 Task: Open Card Furniture Review in Board Sales Performance Improvement to Workspace Human Resources Consulting and add a team member Softage.4@softage.net, a label Purple, a checklist Calligraphy, an attachment from your onedrive, a color Purple and finally, add a card description 'Plan and host company volunteer event' and a comment 'This task presents an opportunity to build strong relationships with our stakeholders and earn their trust.'. Add a start date 'Jan 08, 1900' with a due date 'Jan 15, 1900'
Action: Mouse moved to (906, 468)
Screenshot: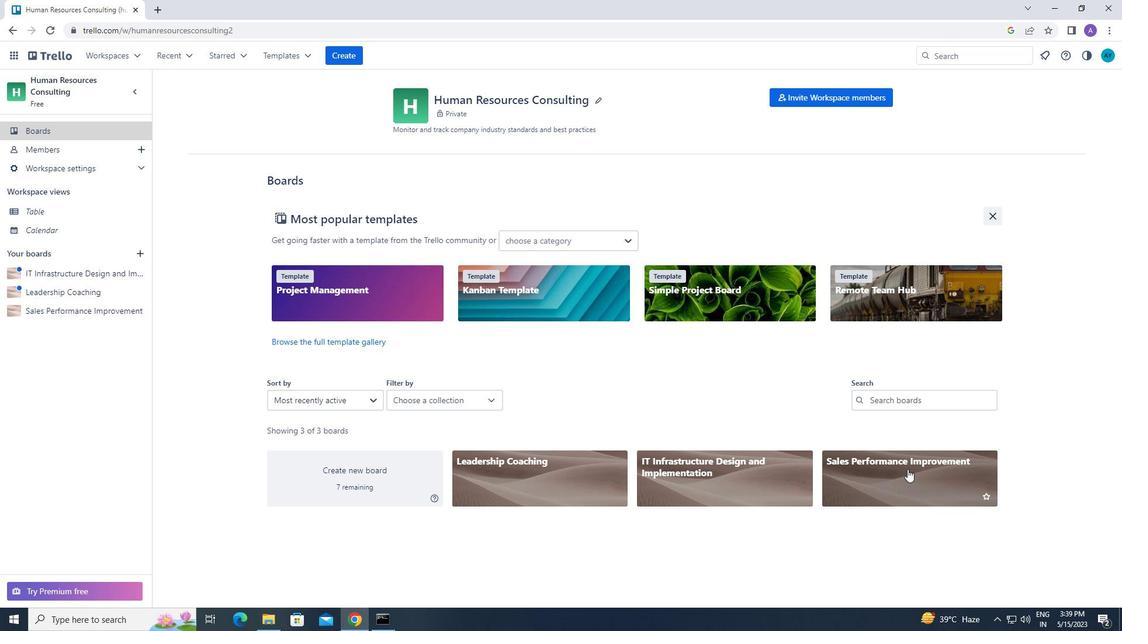 
Action: Mouse pressed left at (906, 468)
Screenshot: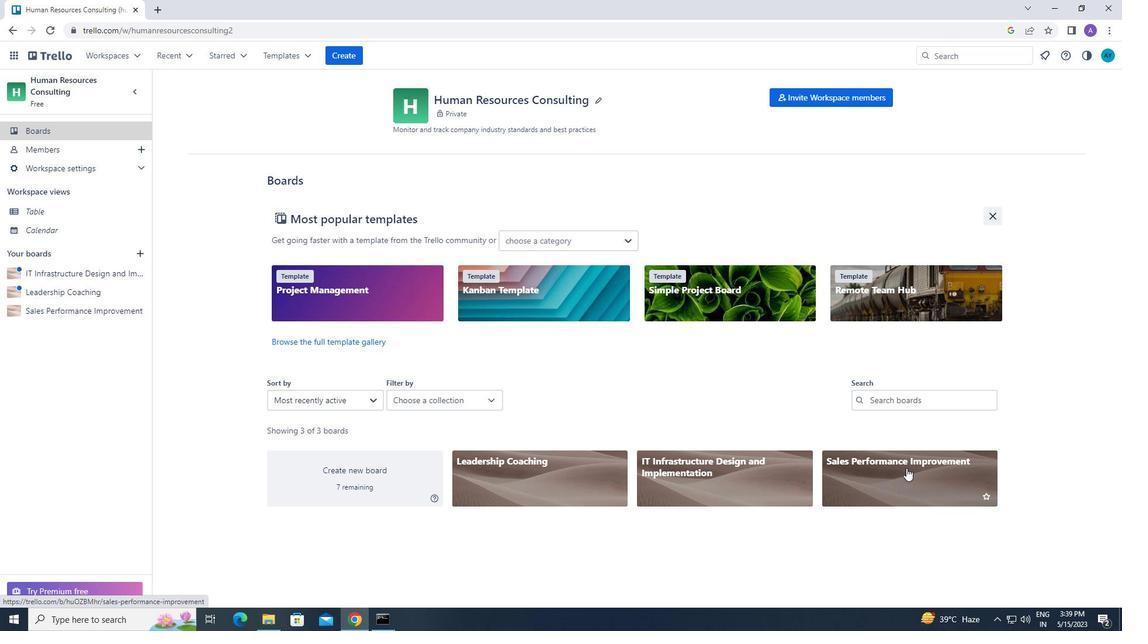 
Action: Mouse moved to (565, 145)
Screenshot: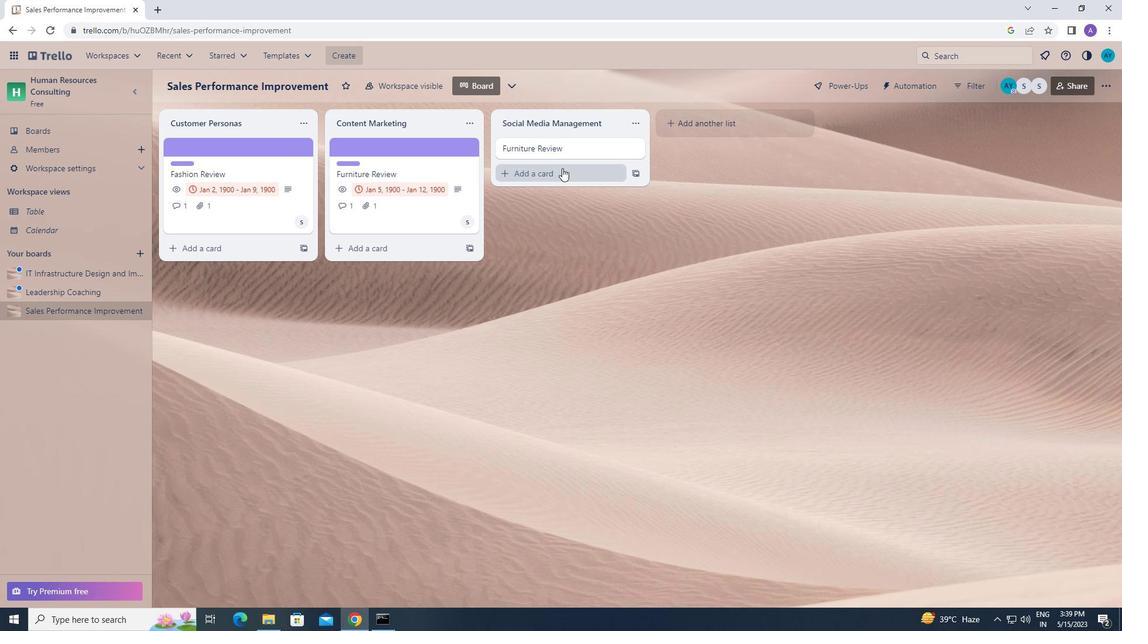 
Action: Mouse pressed left at (565, 145)
Screenshot: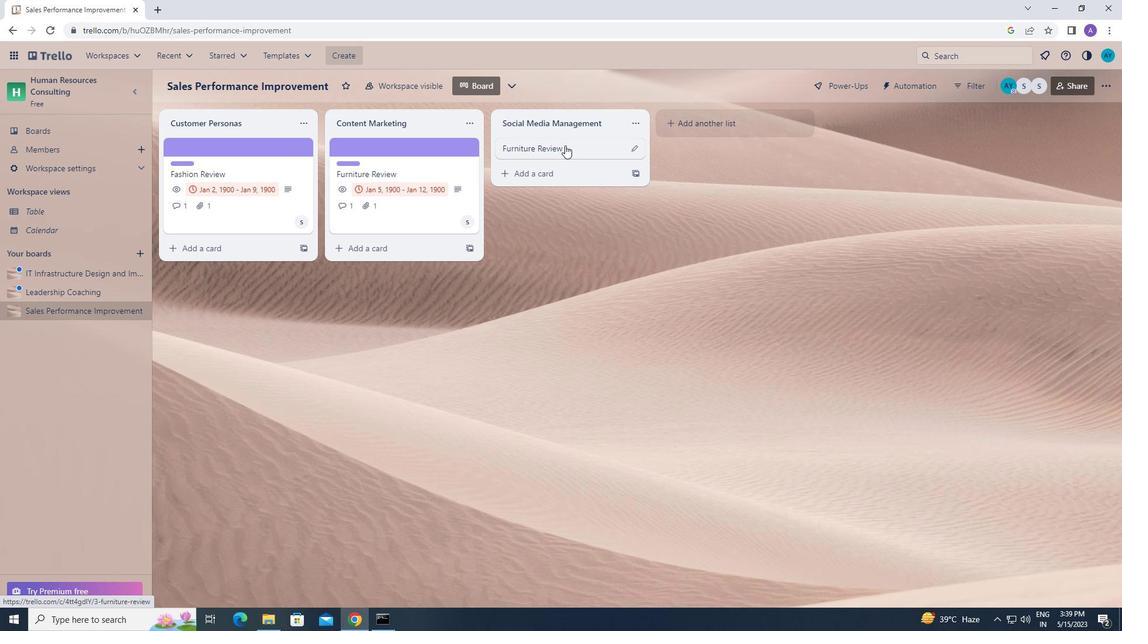 
Action: Mouse moved to (728, 185)
Screenshot: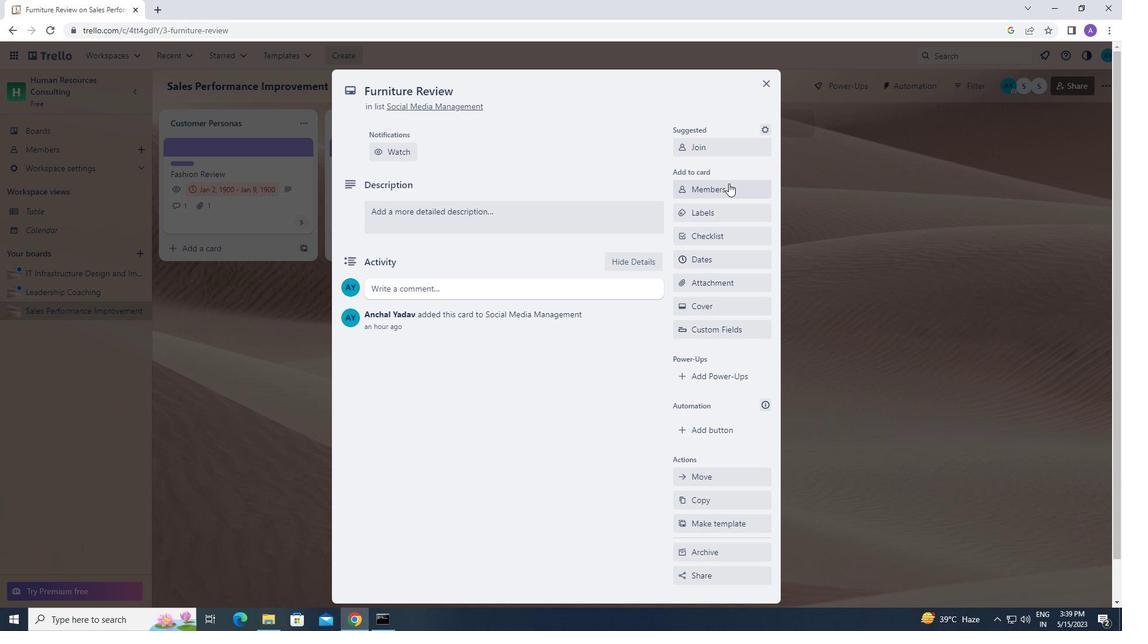 
Action: Mouse pressed left at (728, 185)
Screenshot: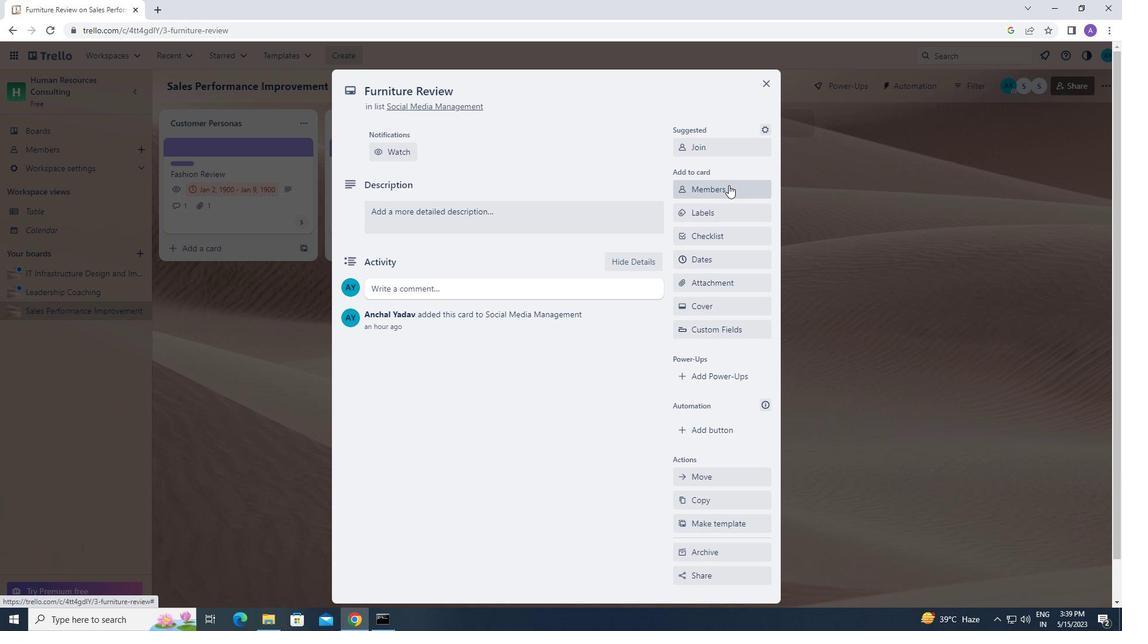 
Action: Mouse moved to (719, 241)
Screenshot: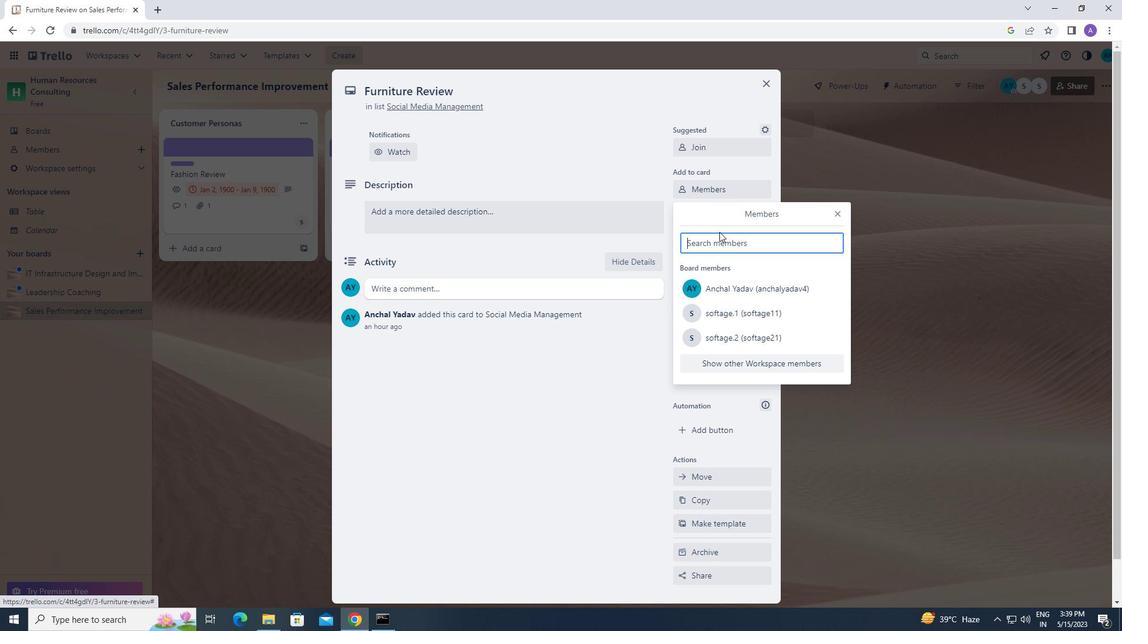 
Action: Mouse pressed left at (719, 241)
Screenshot: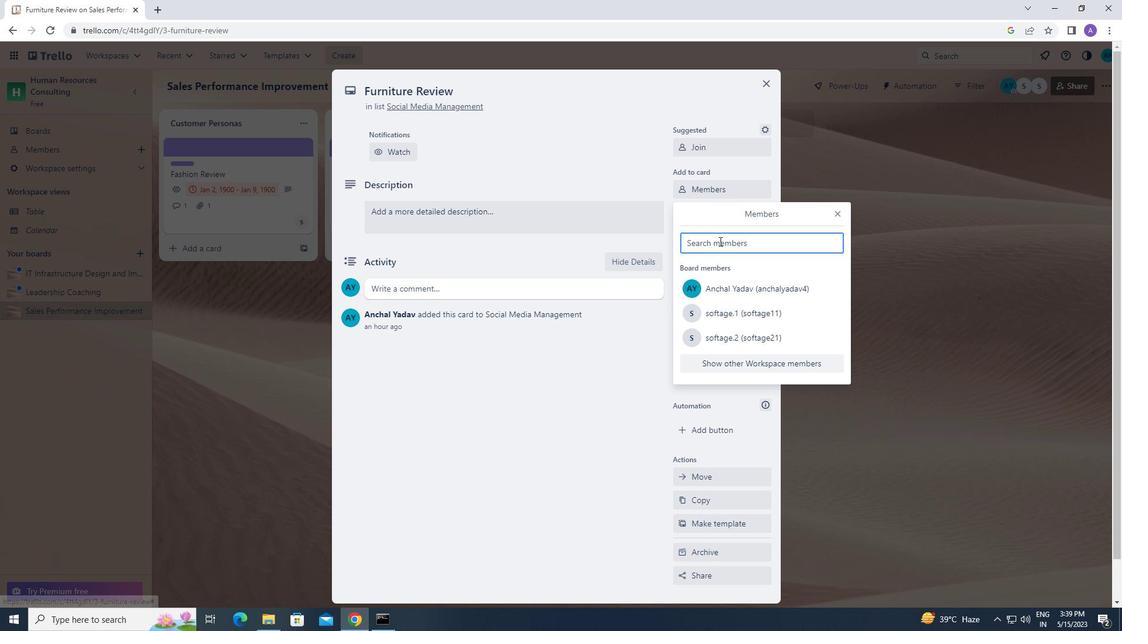 
Action: Key pressed <Key.caps_lock><Key.caps_lock>s<Key.caps_lock>oftage.4<Key.shift_r>@
Screenshot: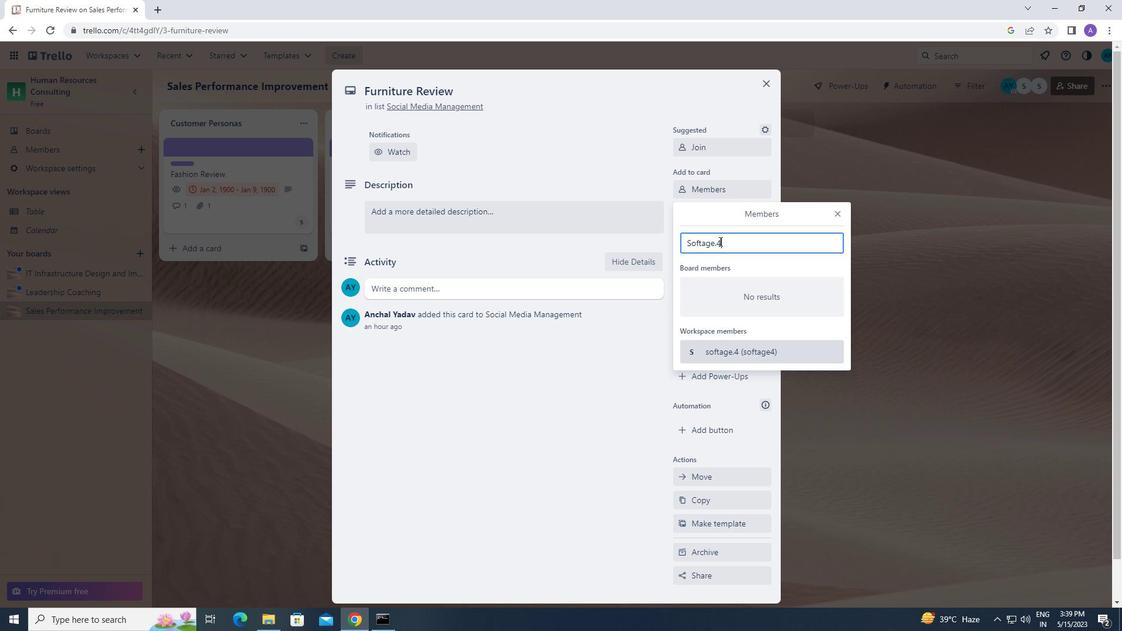 
Action: Mouse moved to (690, 303)
Screenshot: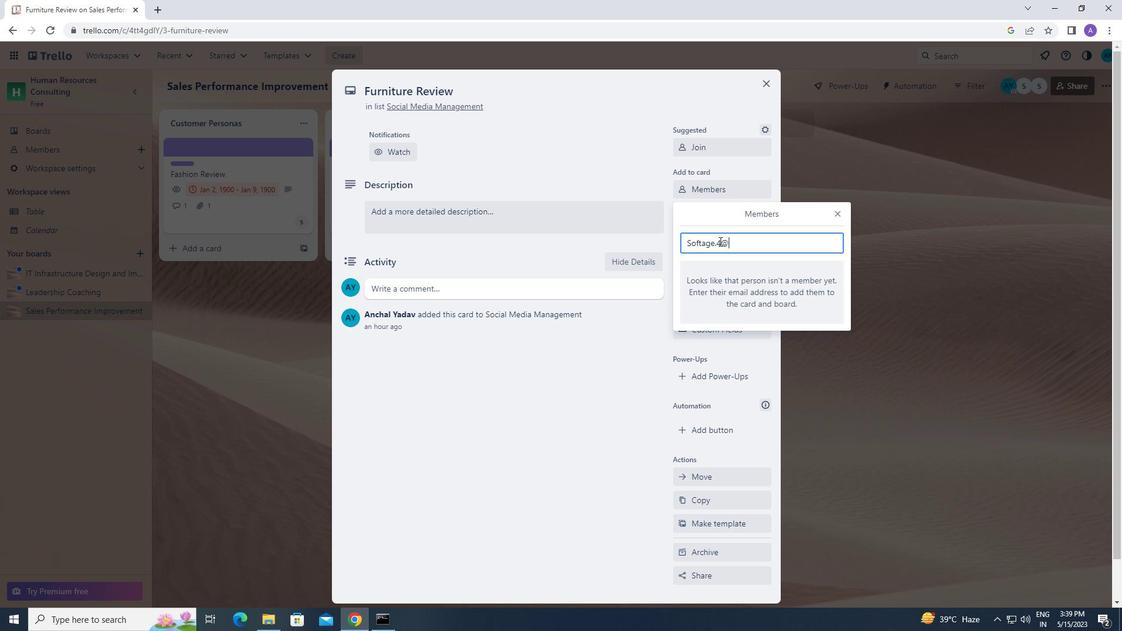 
Action: Key pressed s
Screenshot: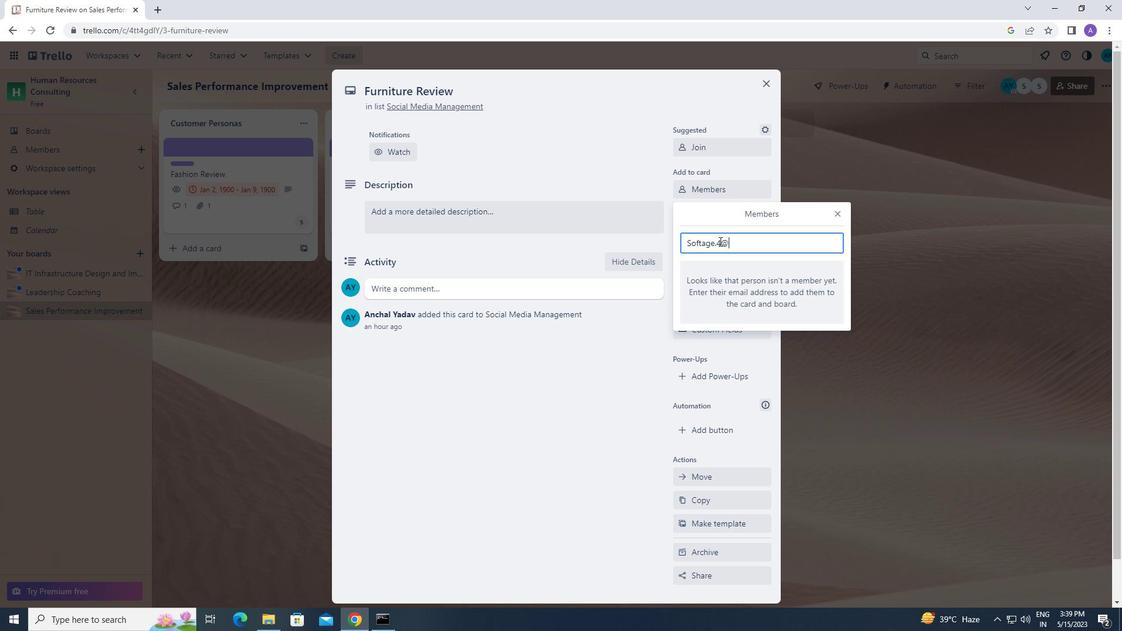 
Action: Mouse moved to (511, 462)
Screenshot: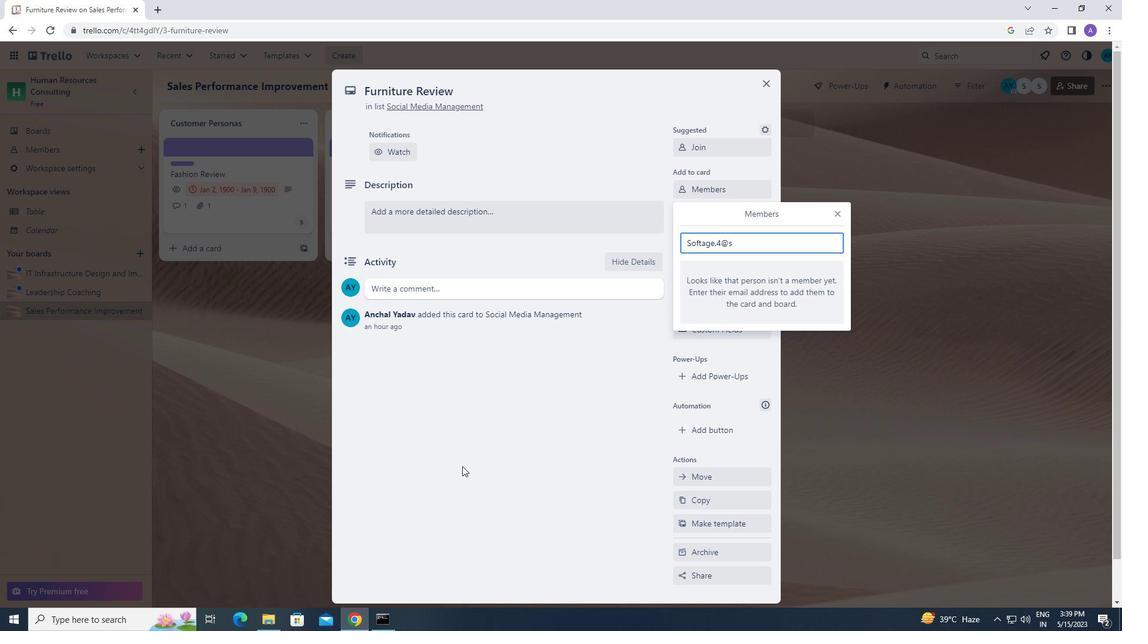 
Action: Key pressed oftage.net
Screenshot: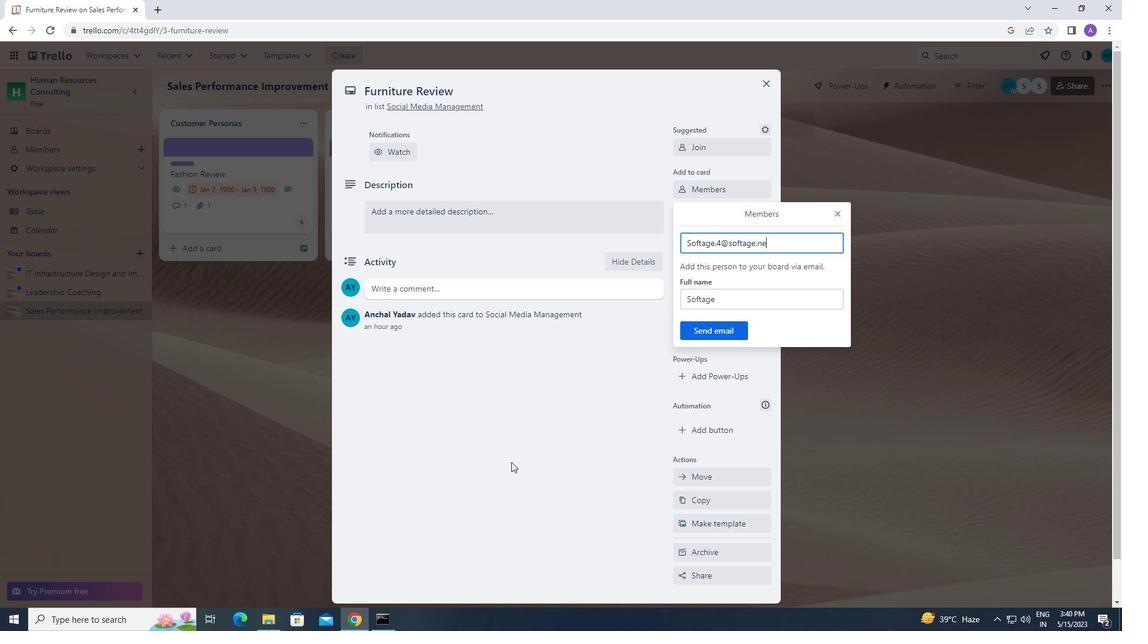 
Action: Mouse moved to (729, 333)
Screenshot: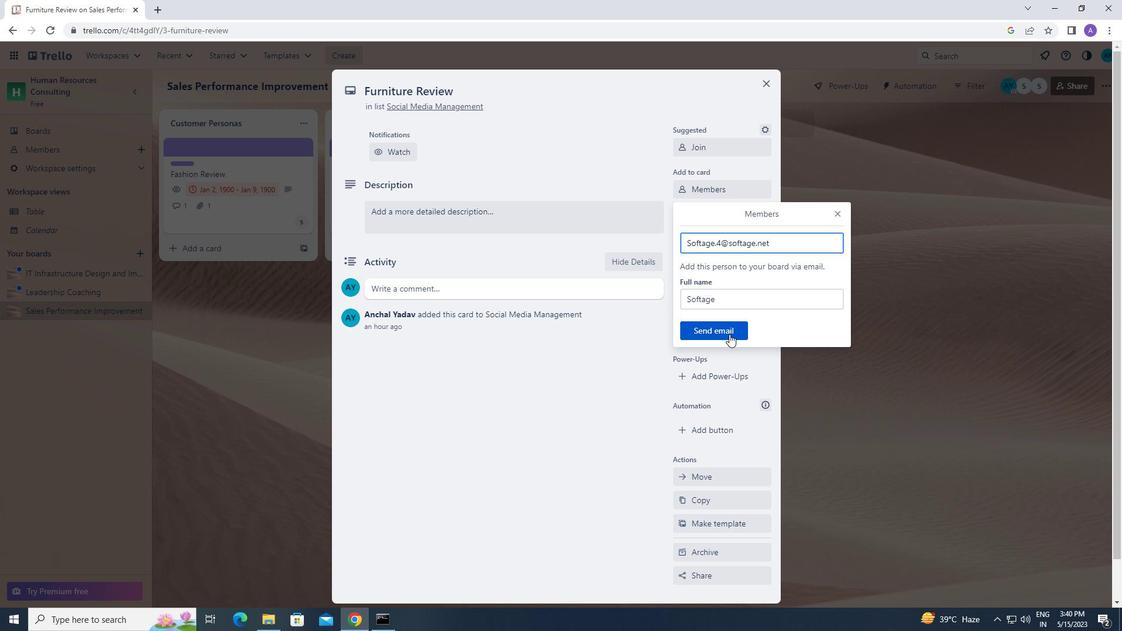 
Action: Mouse pressed left at (729, 333)
Screenshot: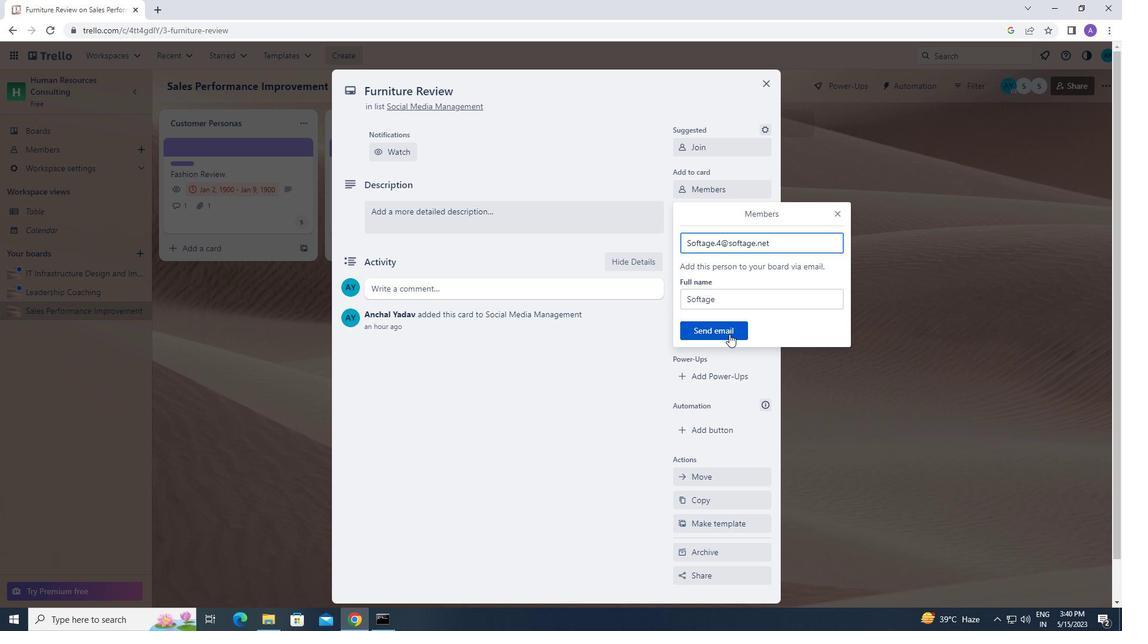 
Action: Mouse moved to (734, 213)
Screenshot: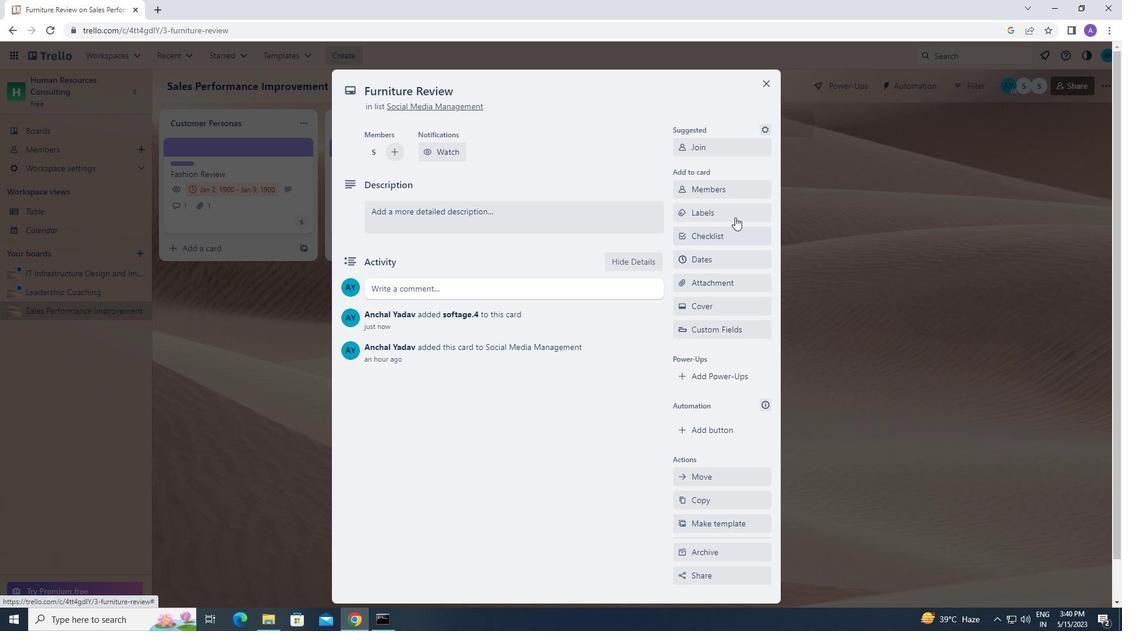 
Action: Mouse pressed left at (734, 213)
Screenshot: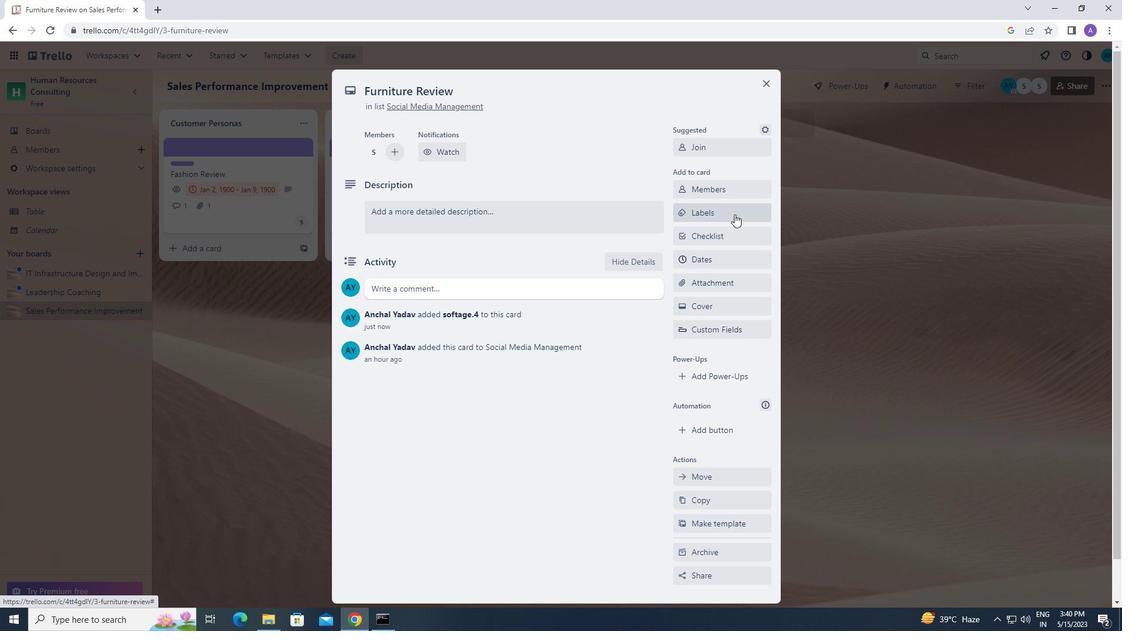 
Action: Mouse moved to (768, 444)
Screenshot: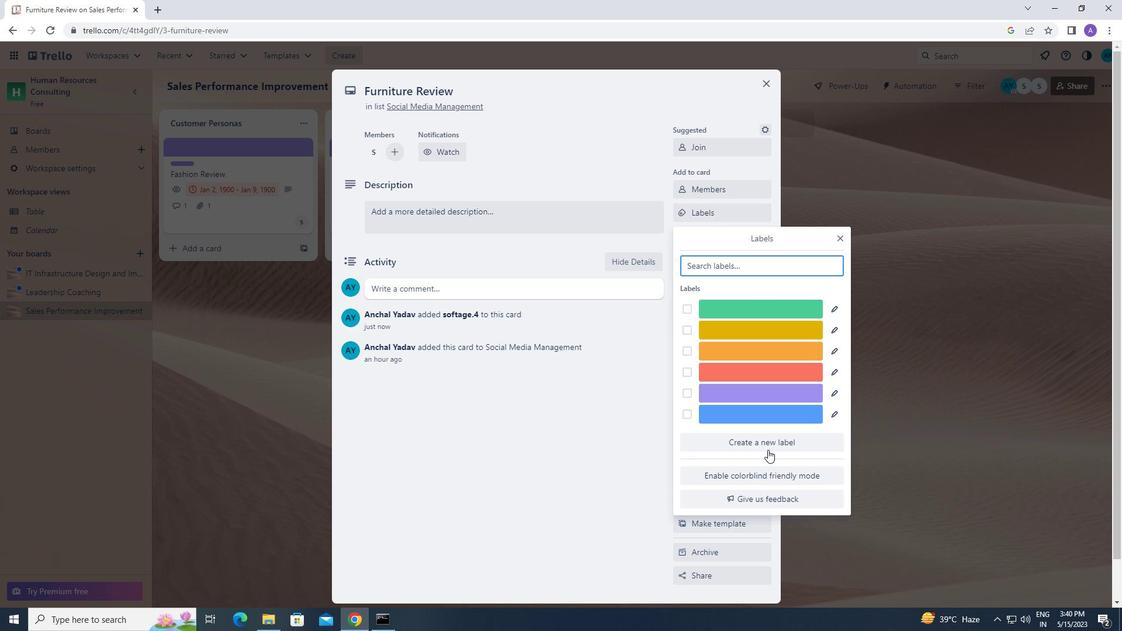 
Action: Mouse pressed left at (768, 444)
Screenshot: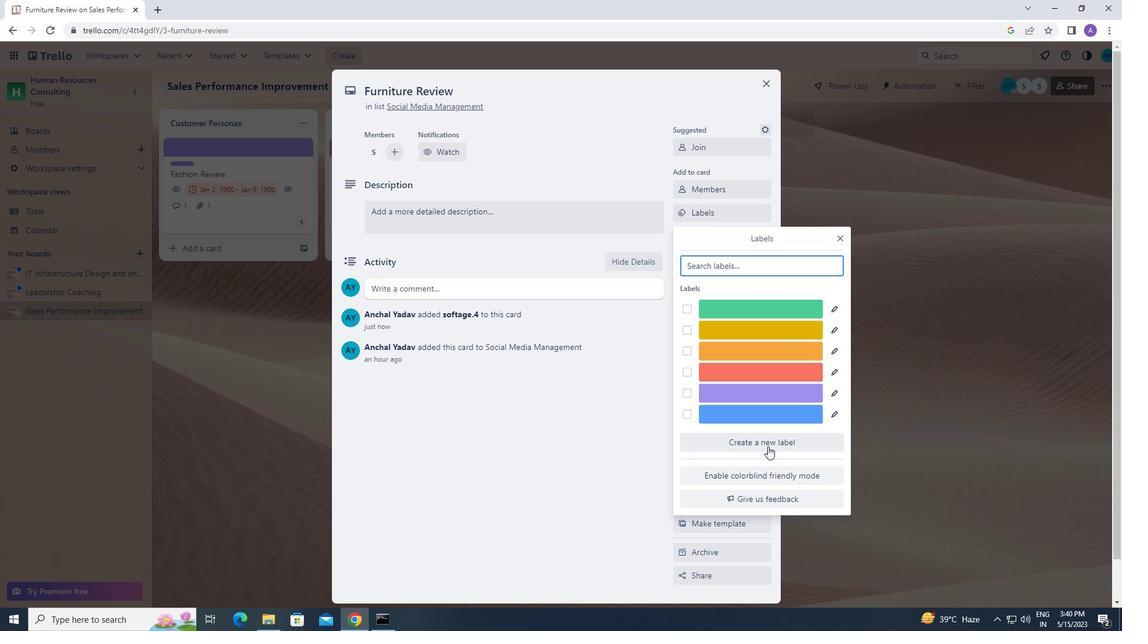 
Action: Mouse moved to (828, 405)
Screenshot: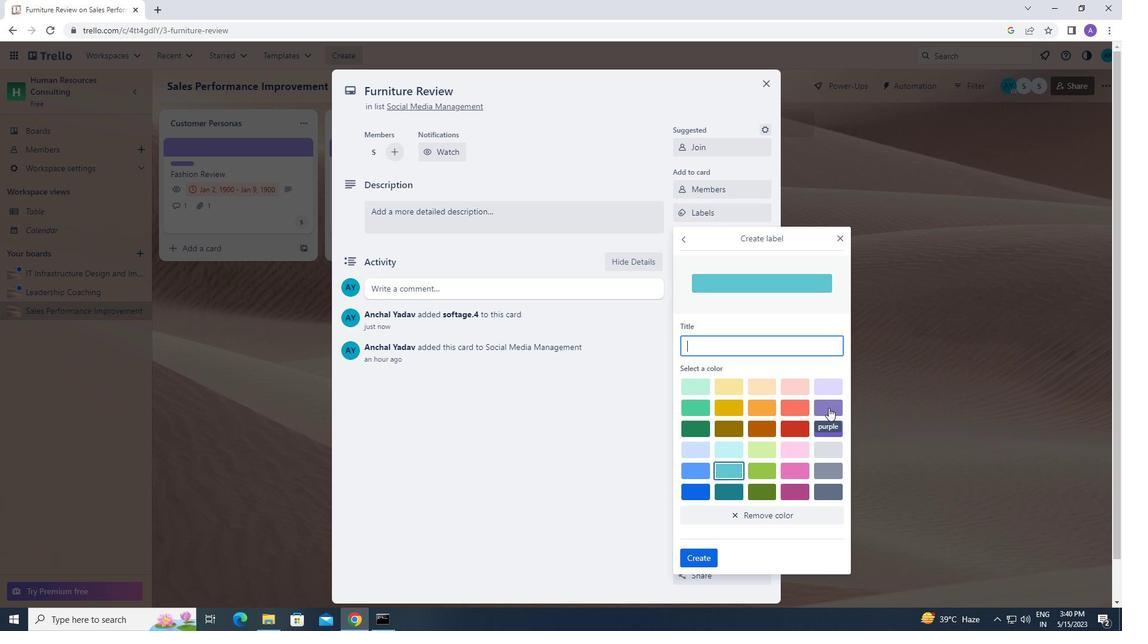 
Action: Mouse pressed left at (828, 405)
Screenshot: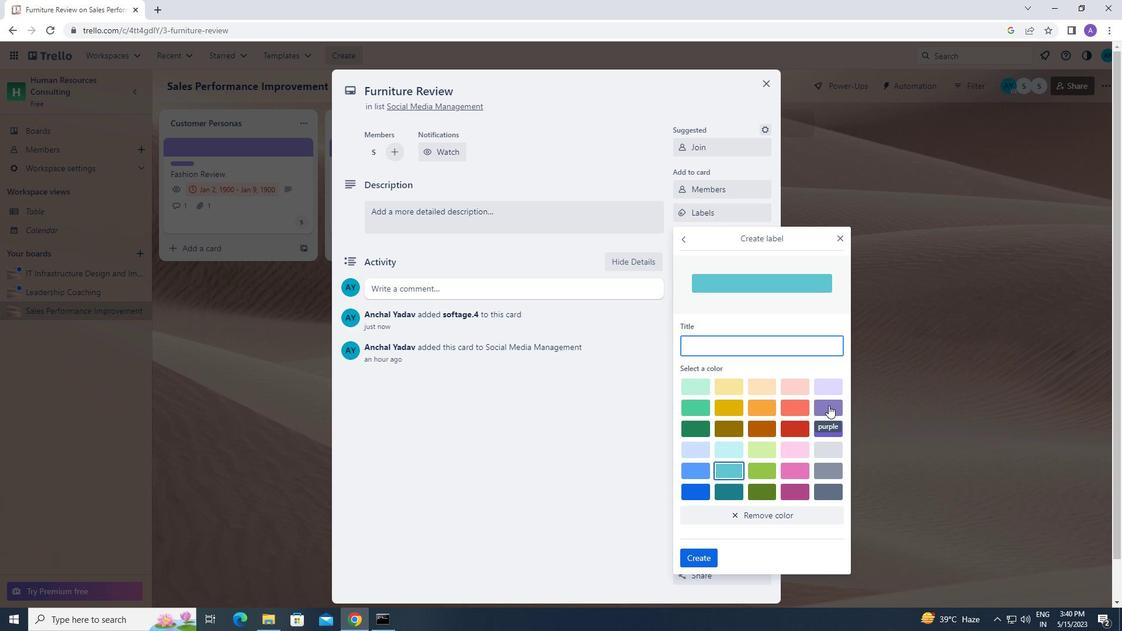 
Action: Mouse moved to (694, 558)
Screenshot: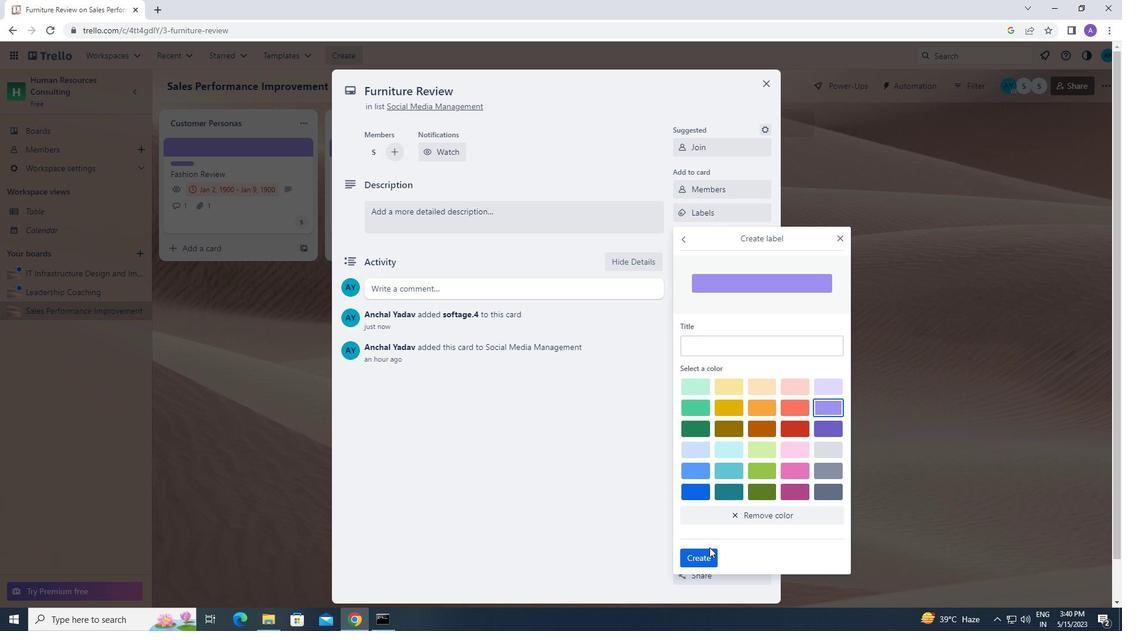 
Action: Mouse pressed left at (694, 558)
Screenshot: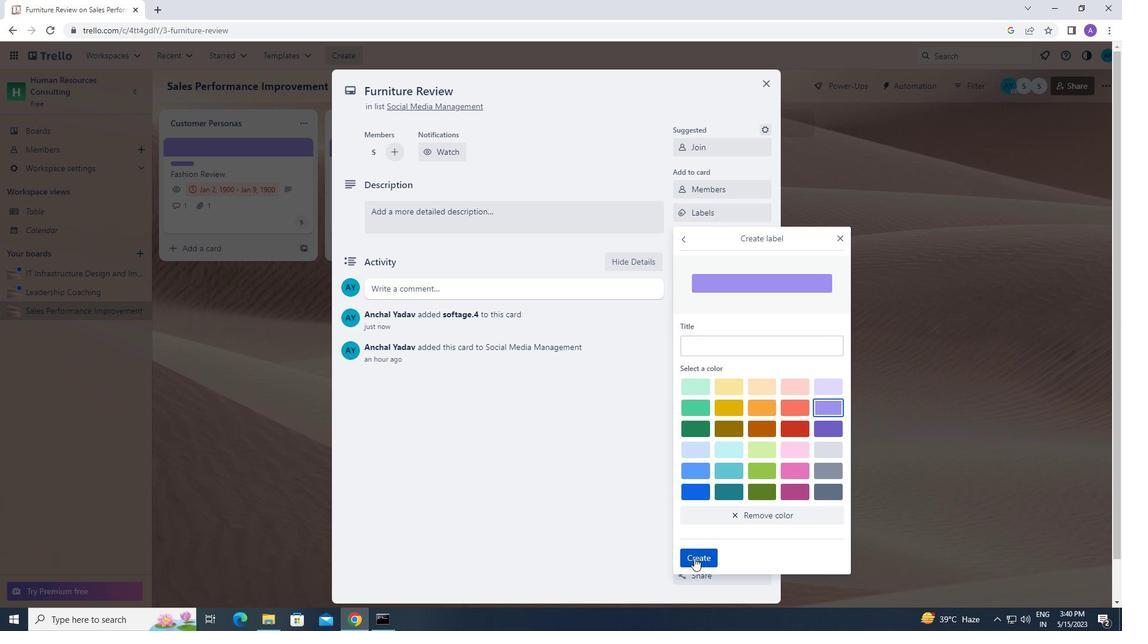 
Action: Mouse moved to (839, 235)
Screenshot: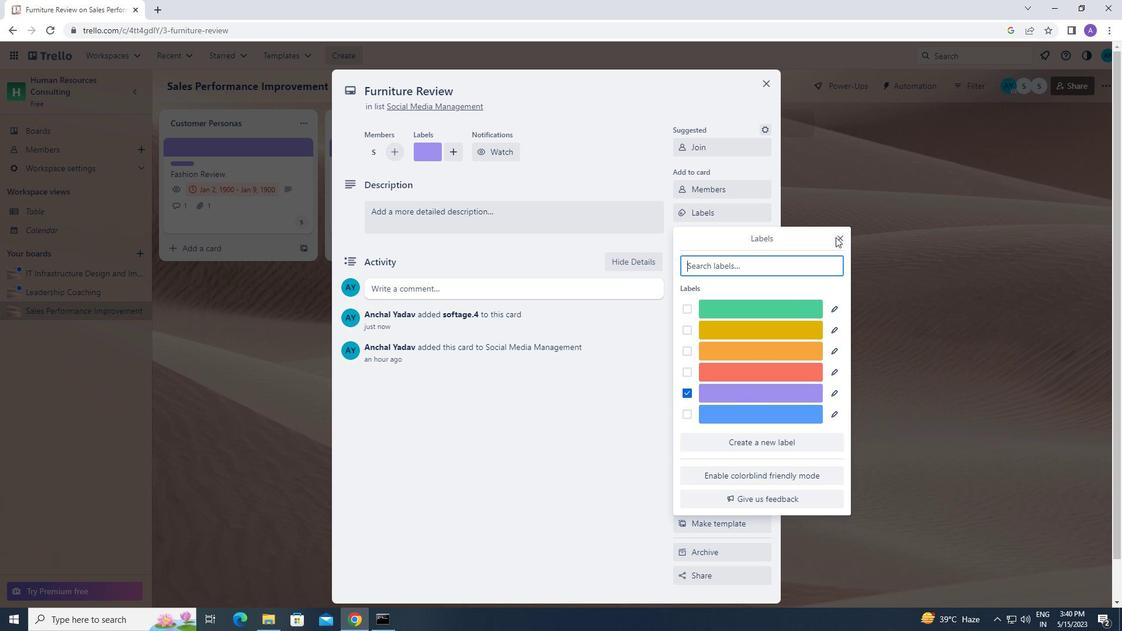 
Action: Mouse pressed left at (839, 235)
Screenshot: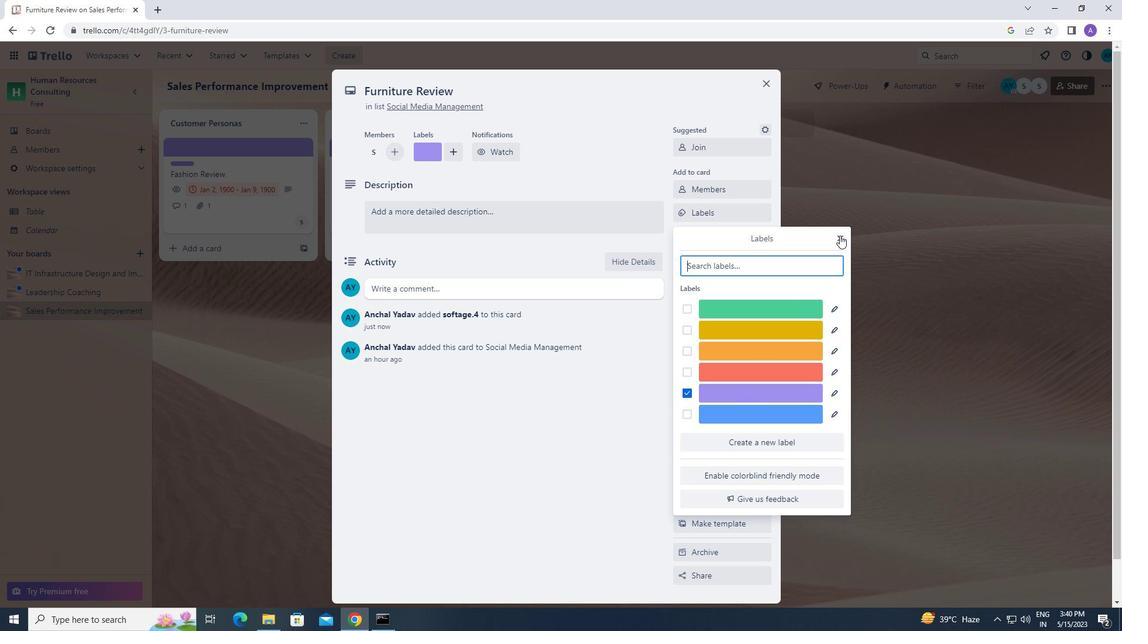 
Action: Mouse moved to (711, 236)
Screenshot: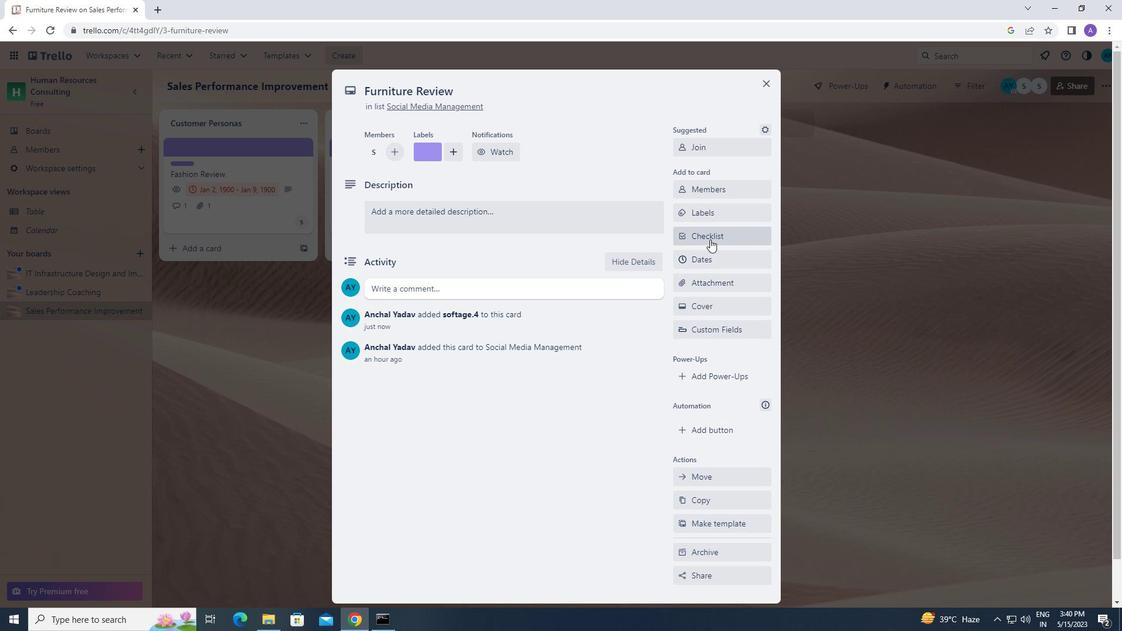 
Action: Mouse pressed left at (711, 236)
Screenshot: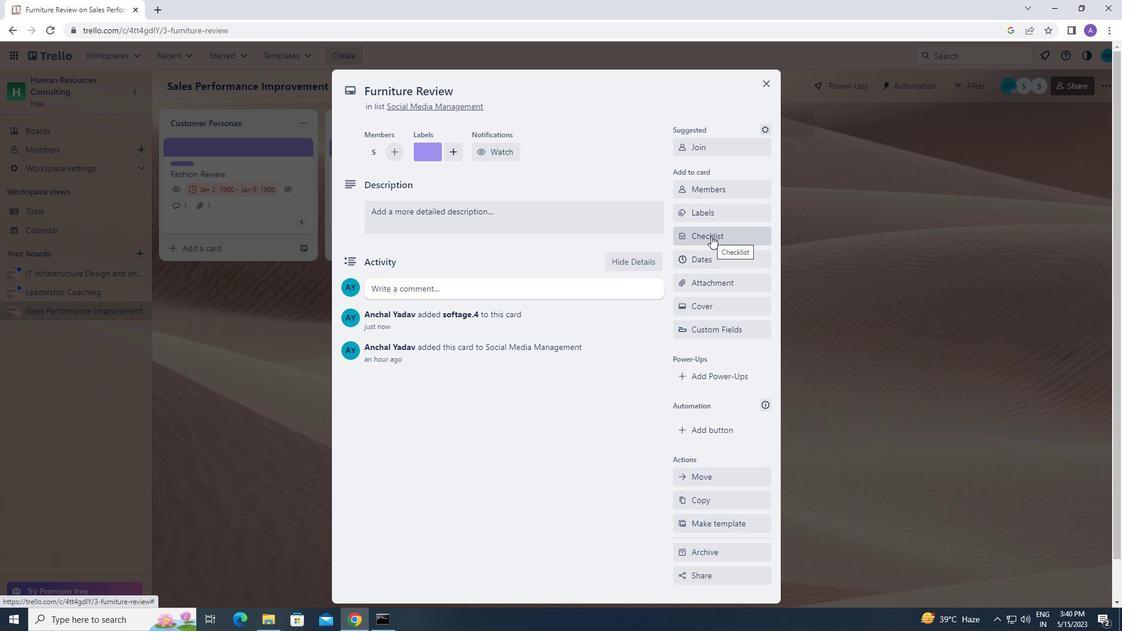 
Action: Mouse moved to (700, 275)
Screenshot: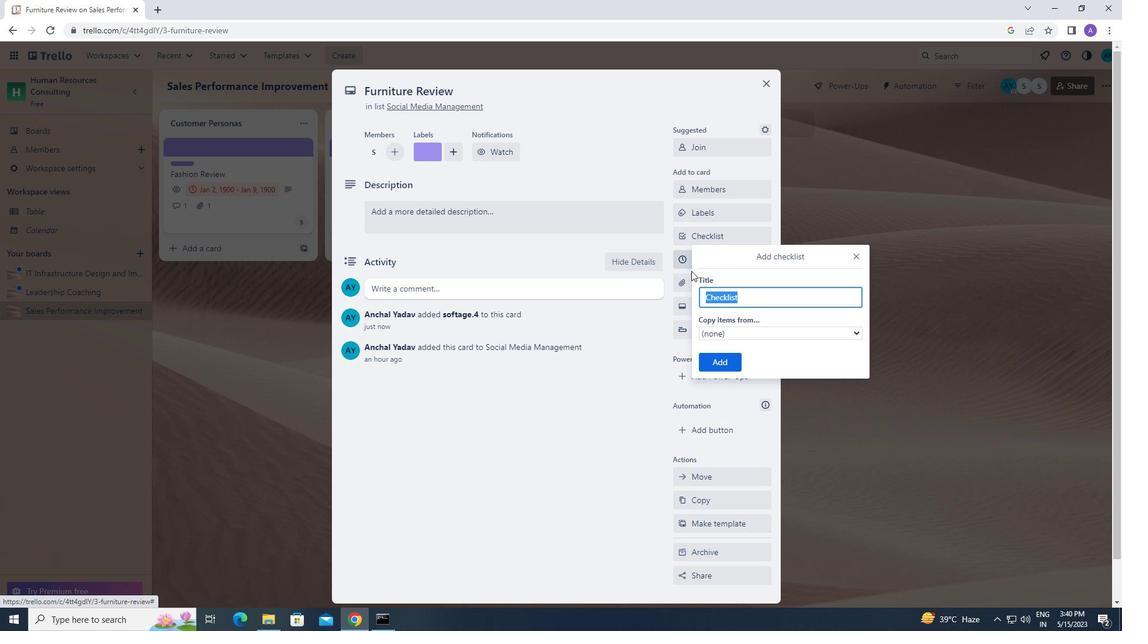 
Action: Key pressed <Key.caps_lock>c<Key.caps_lock>alligraphy
Screenshot: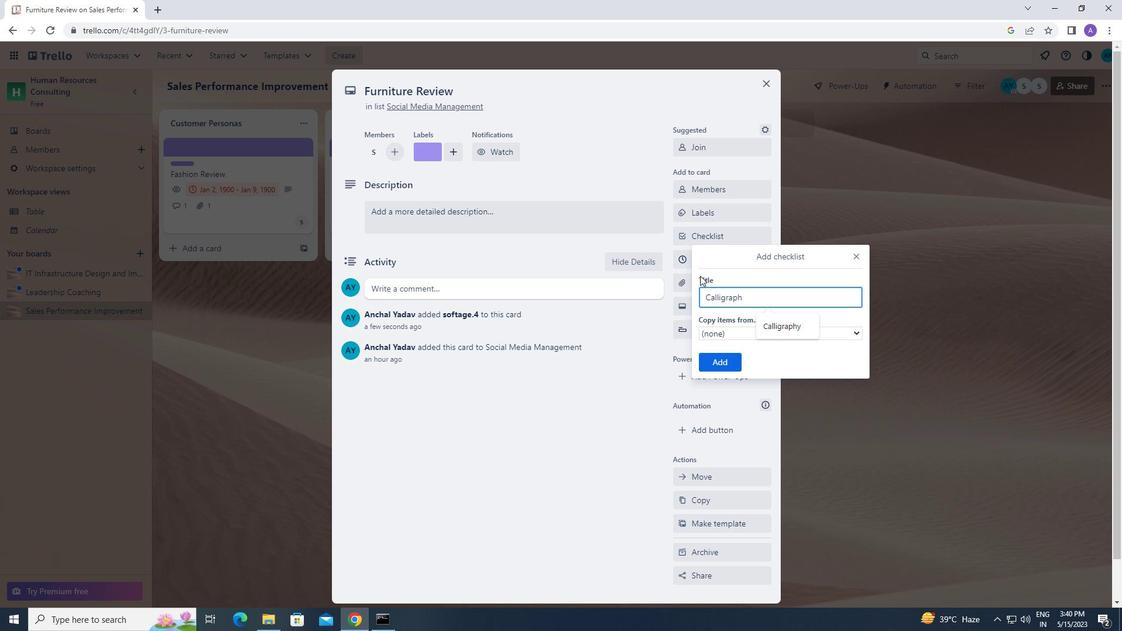 
Action: Mouse moved to (720, 361)
Screenshot: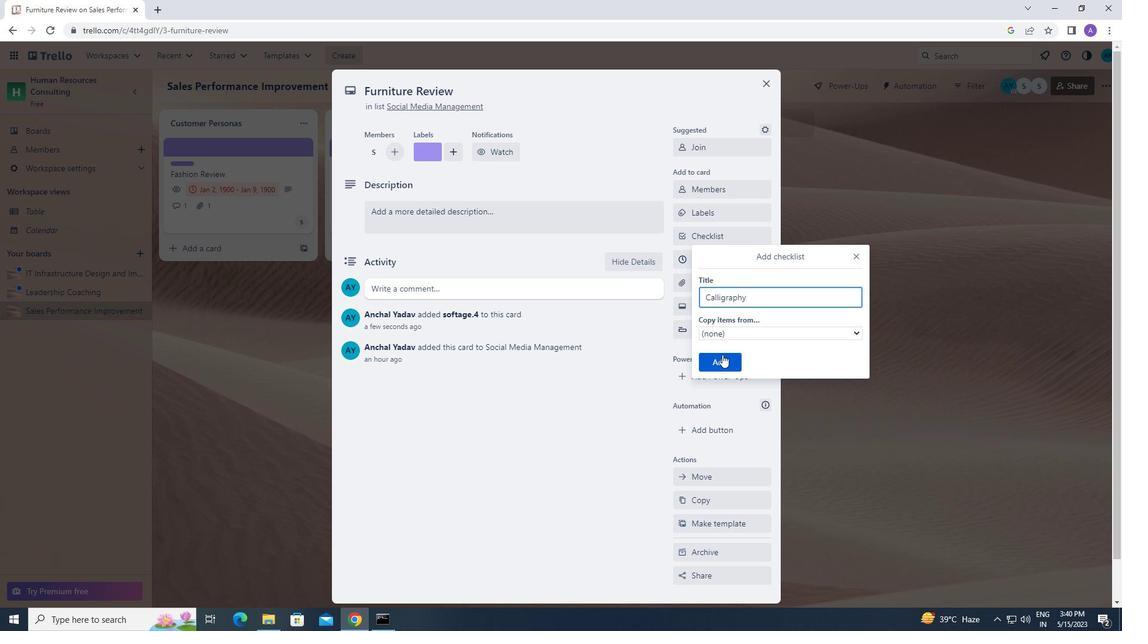 
Action: Mouse pressed left at (720, 361)
Screenshot: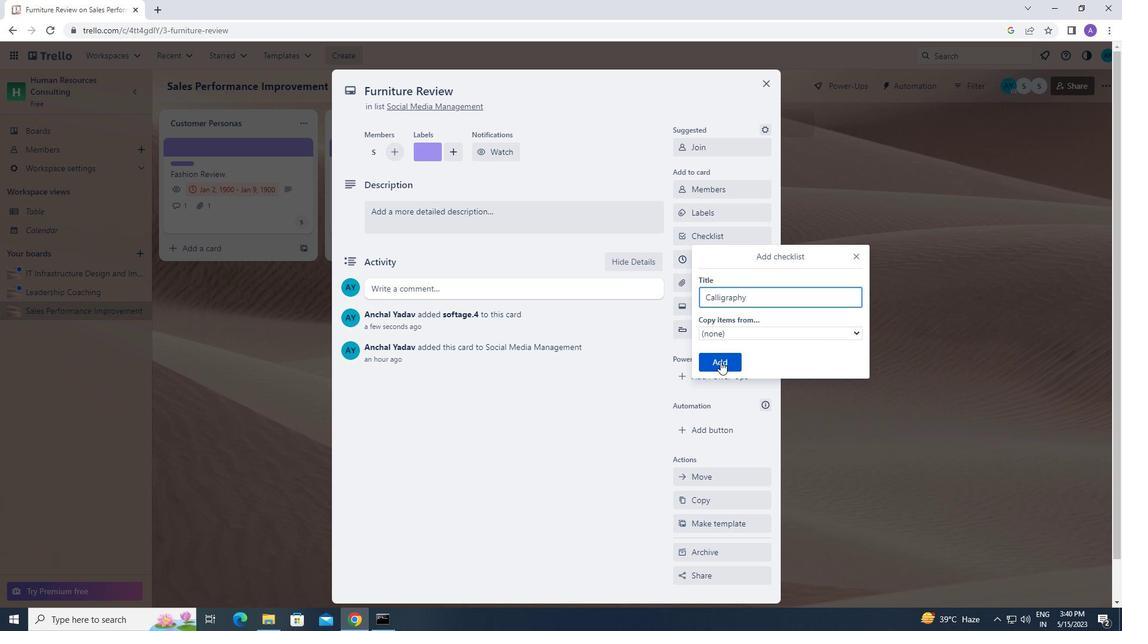 
Action: Mouse moved to (724, 279)
Screenshot: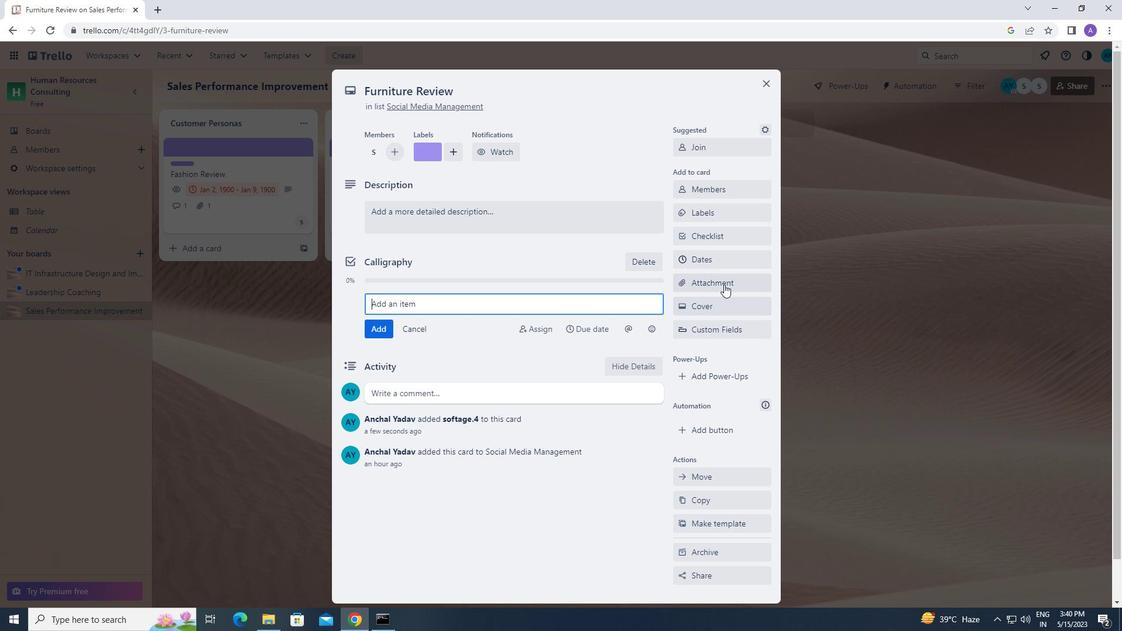 
Action: Mouse pressed left at (724, 279)
Screenshot: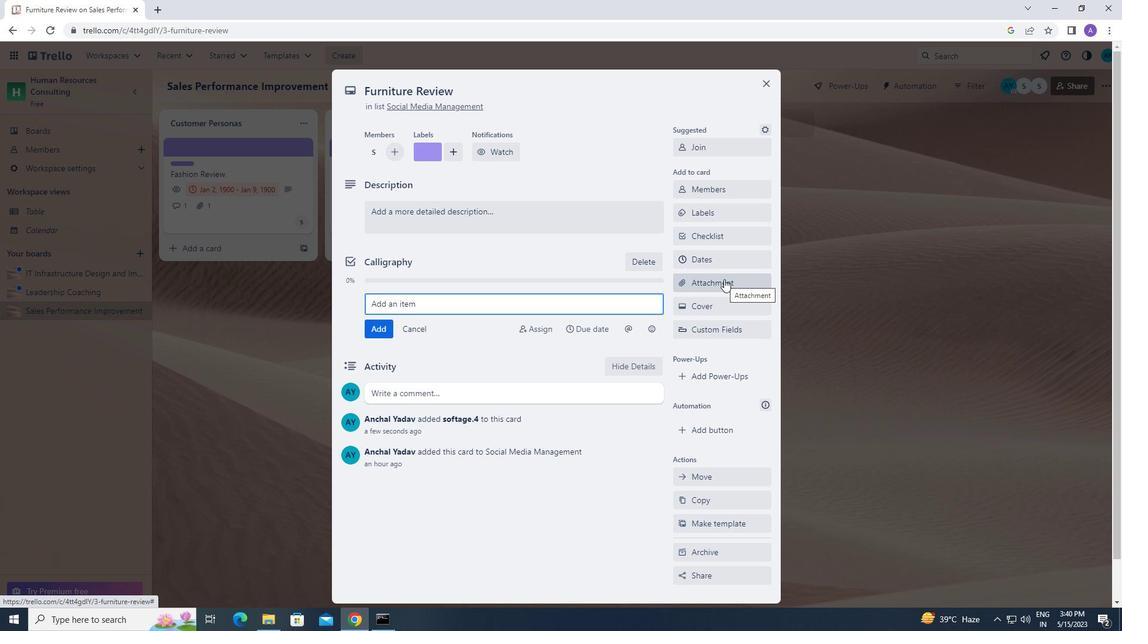 
Action: Mouse moved to (703, 419)
Screenshot: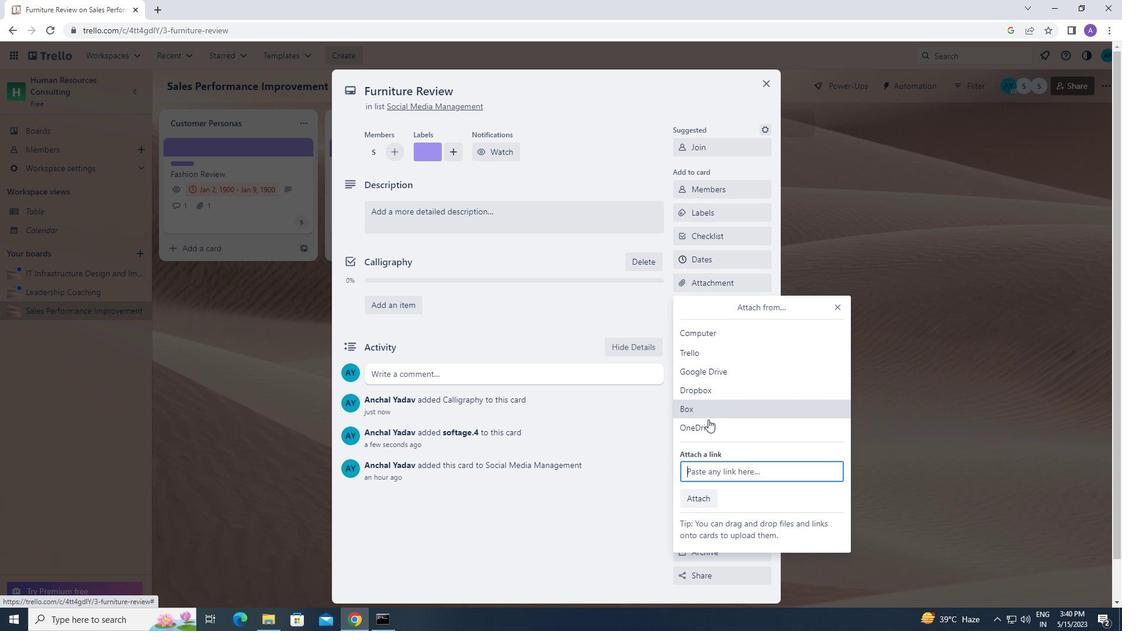 
Action: Mouse pressed left at (703, 419)
Screenshot: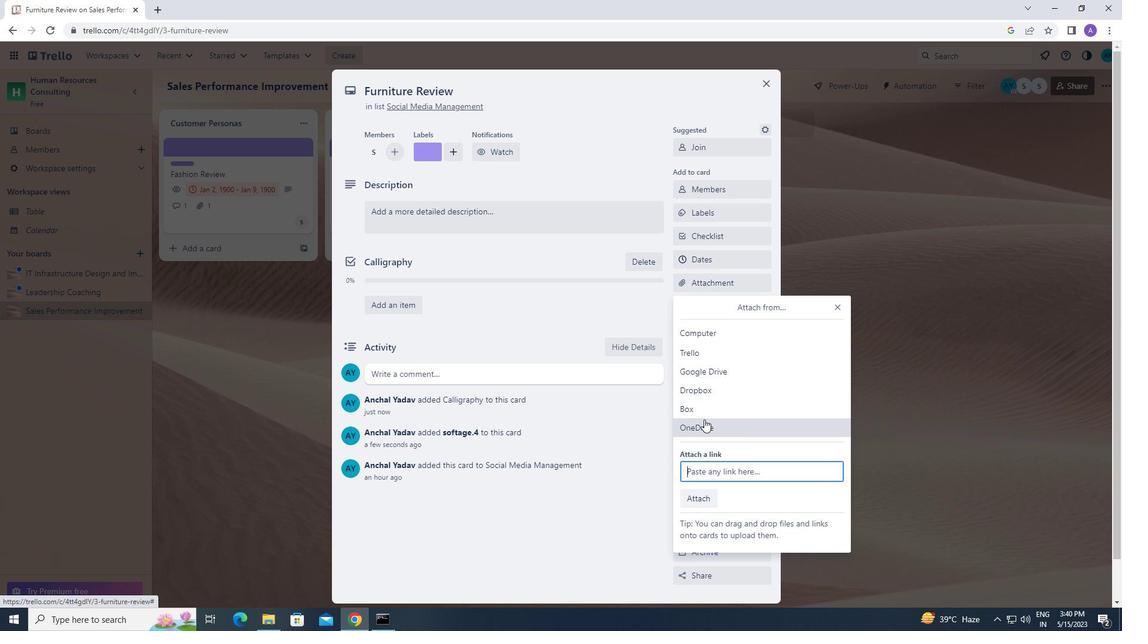 
Action: Mouse moved to (488, 270)
Screenshot: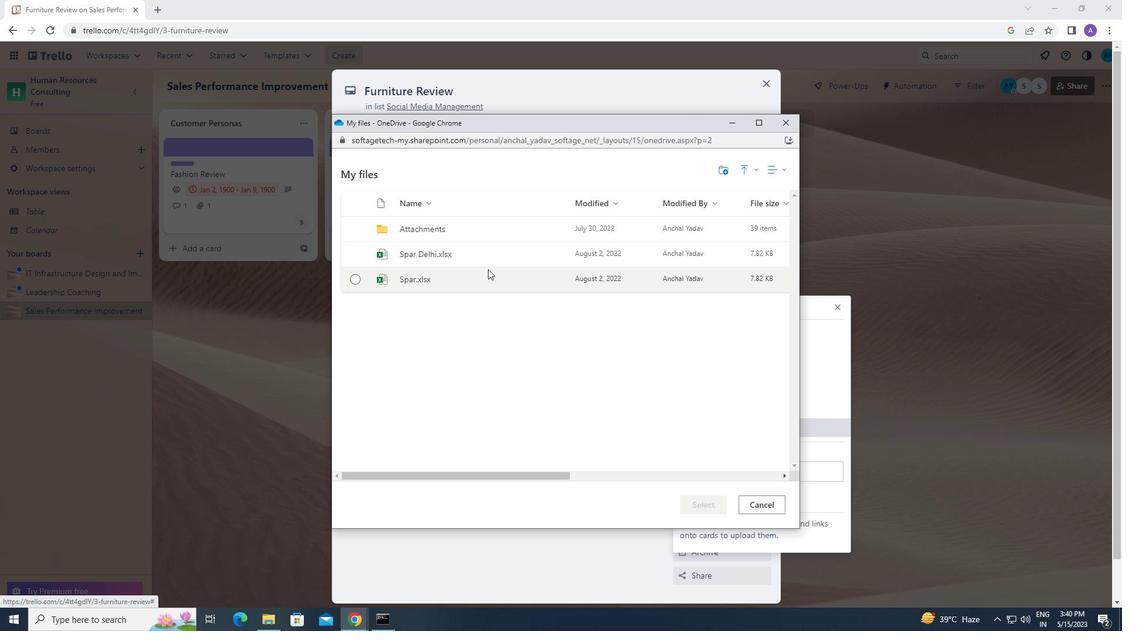 
Action: Mouse pressed left at (488, 270)
Screenshot: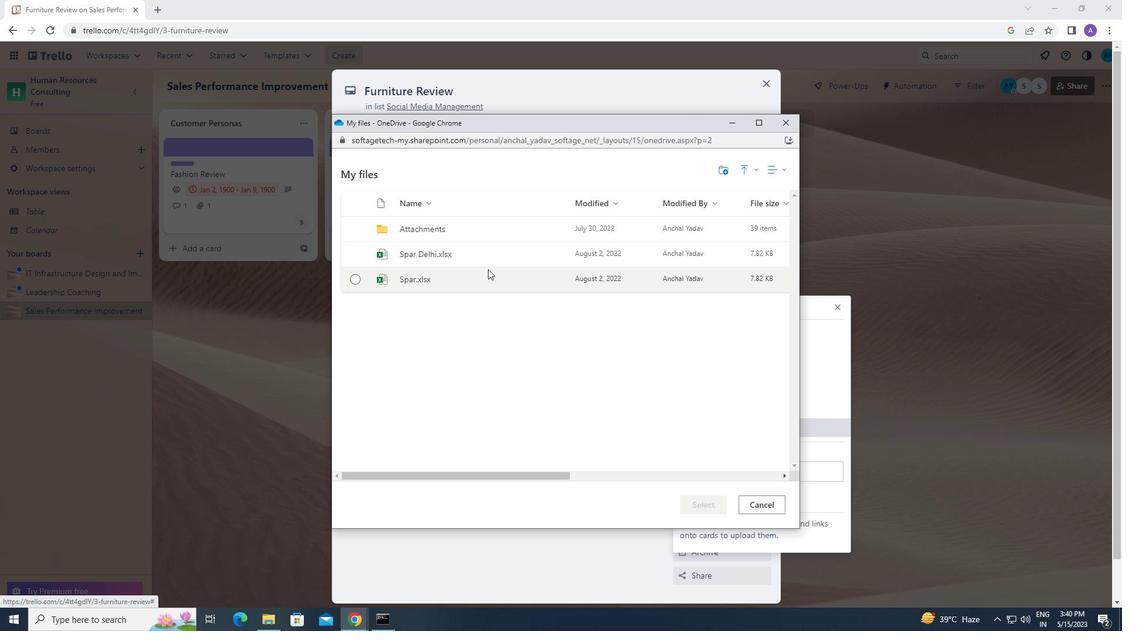 
Action: Mouse moved to (695, 499)
Screenshot: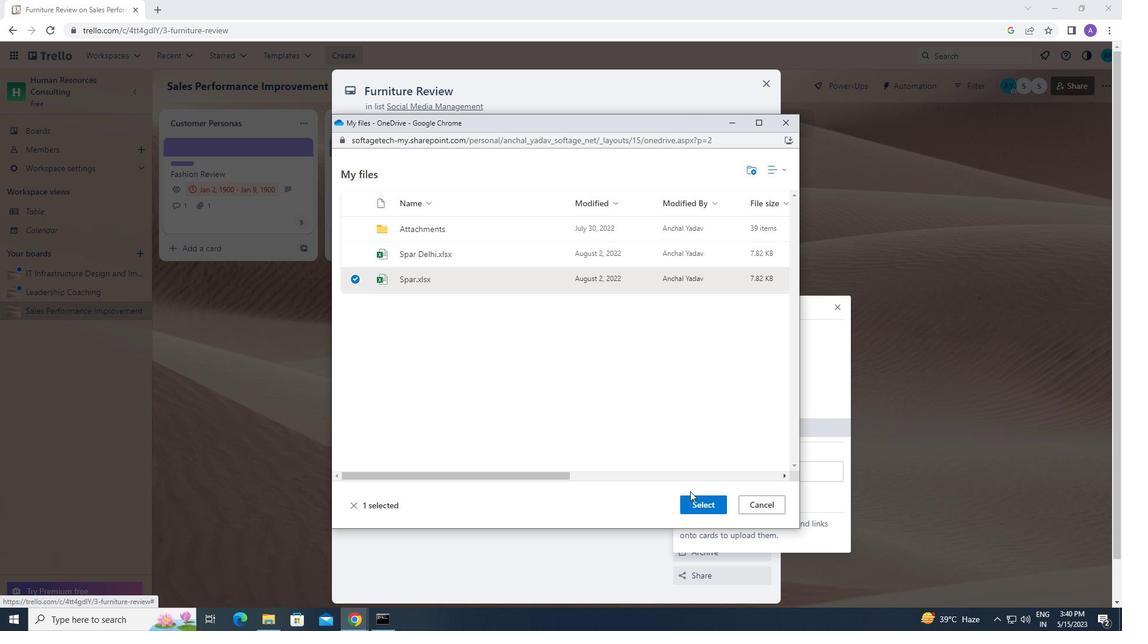
Action: Mouse pressed left at (695, 499)
Screenshot: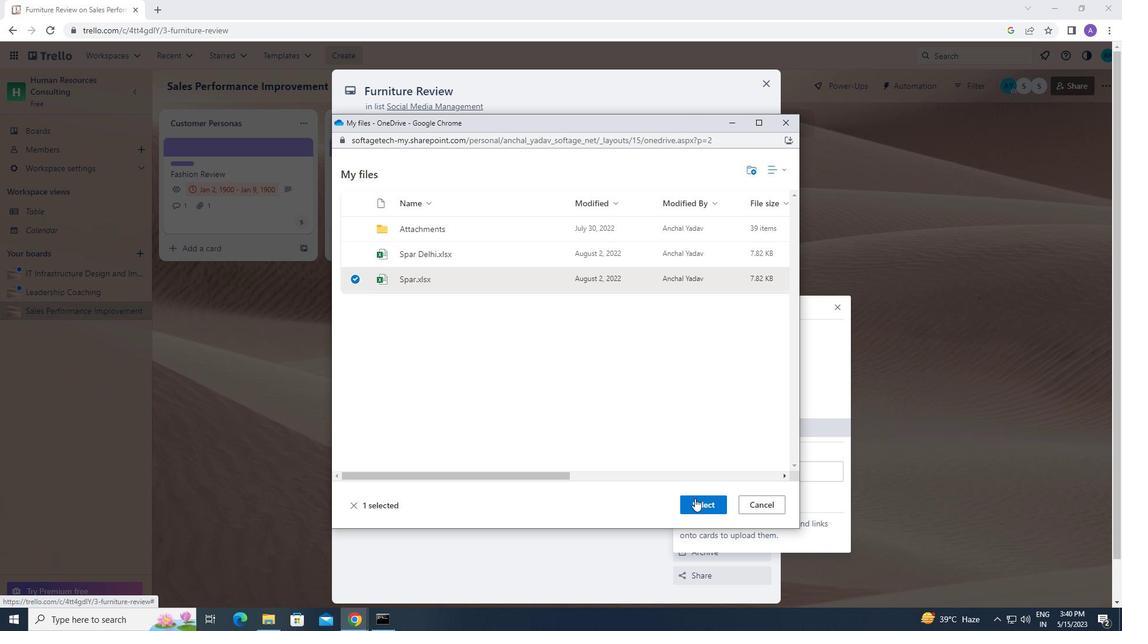 
Action: Mouse moved to (704, 309)
Screenshot: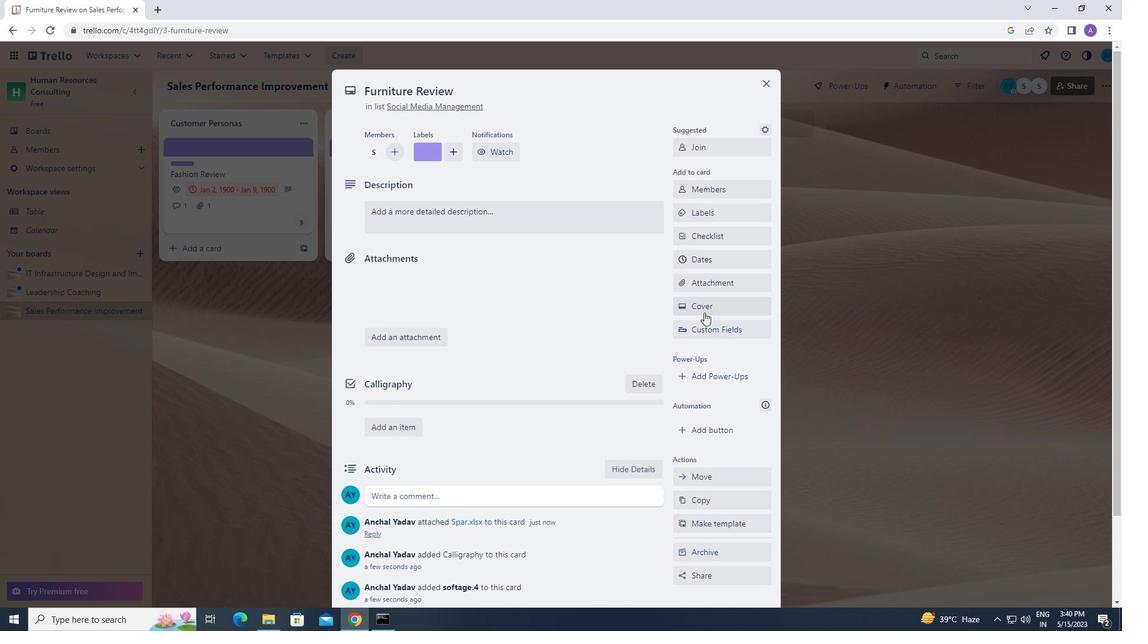 
Action: Mouse pressed left at (704, 309)
Screenshot: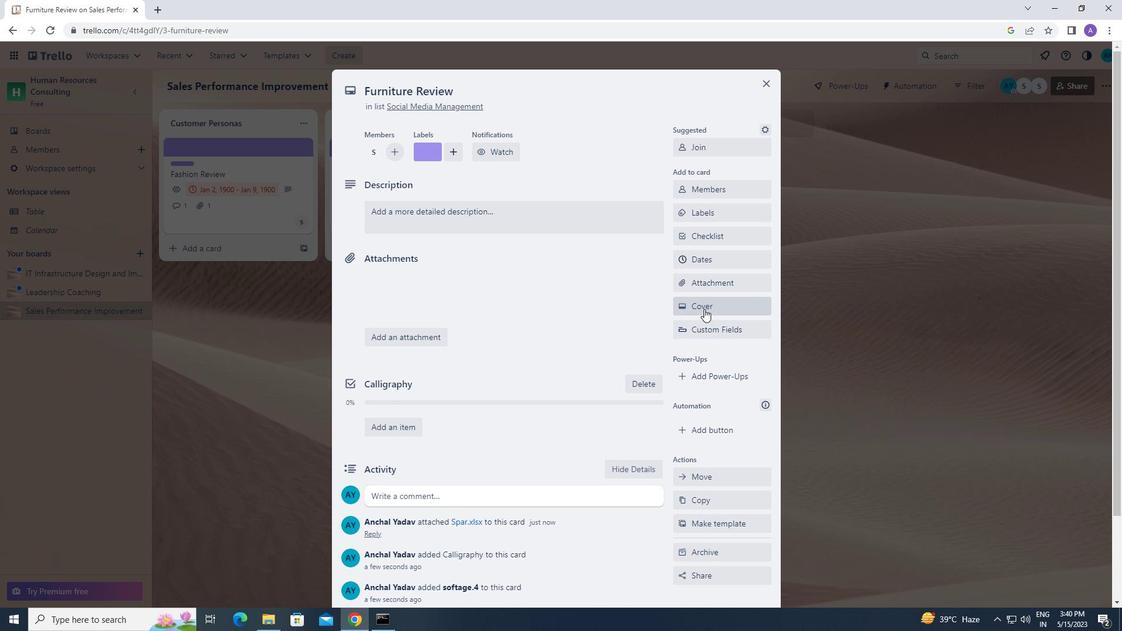 
Action: Mouse moved to (821, 178)
Screenshot: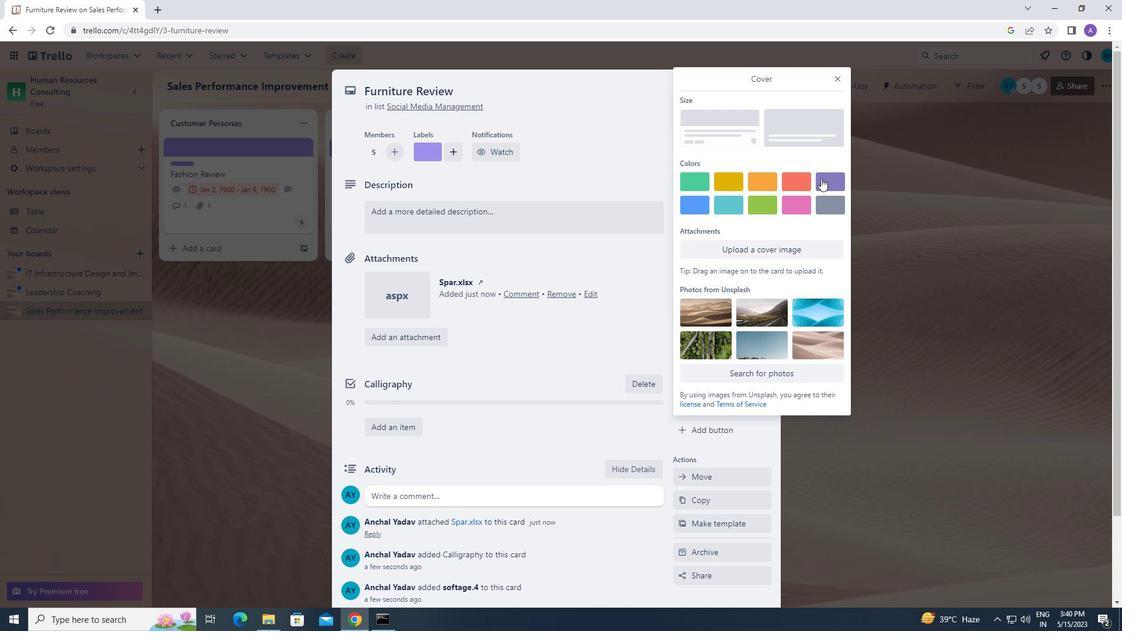 
Action: Mouse pressed left at (821, 178)
Screenshot: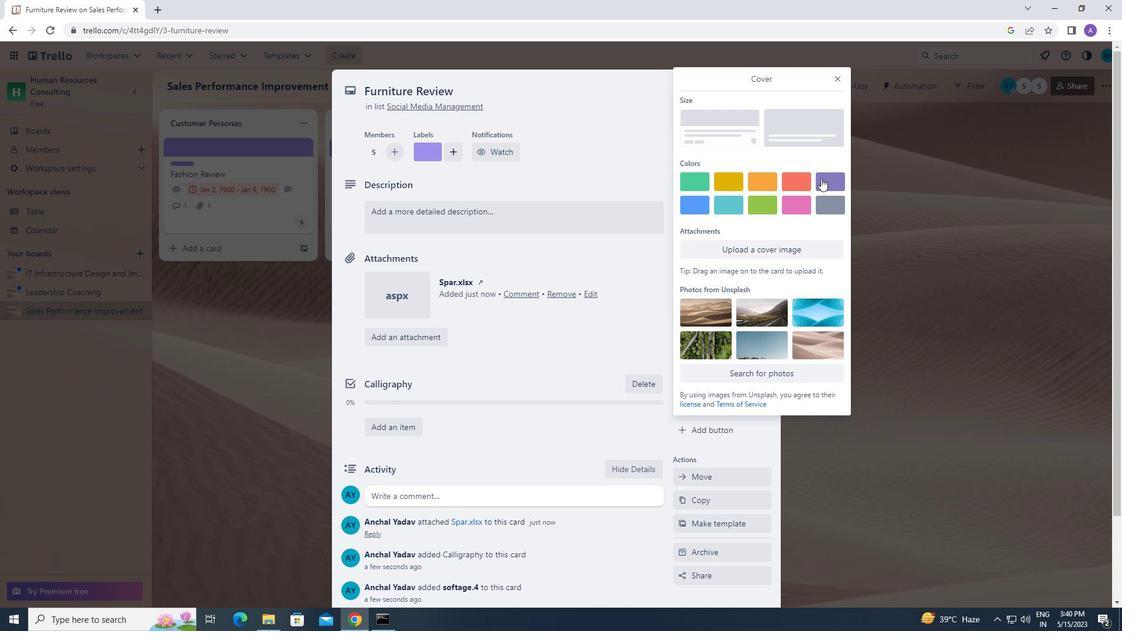 
Action: Mouse moved to (842, 75)
Screenshot: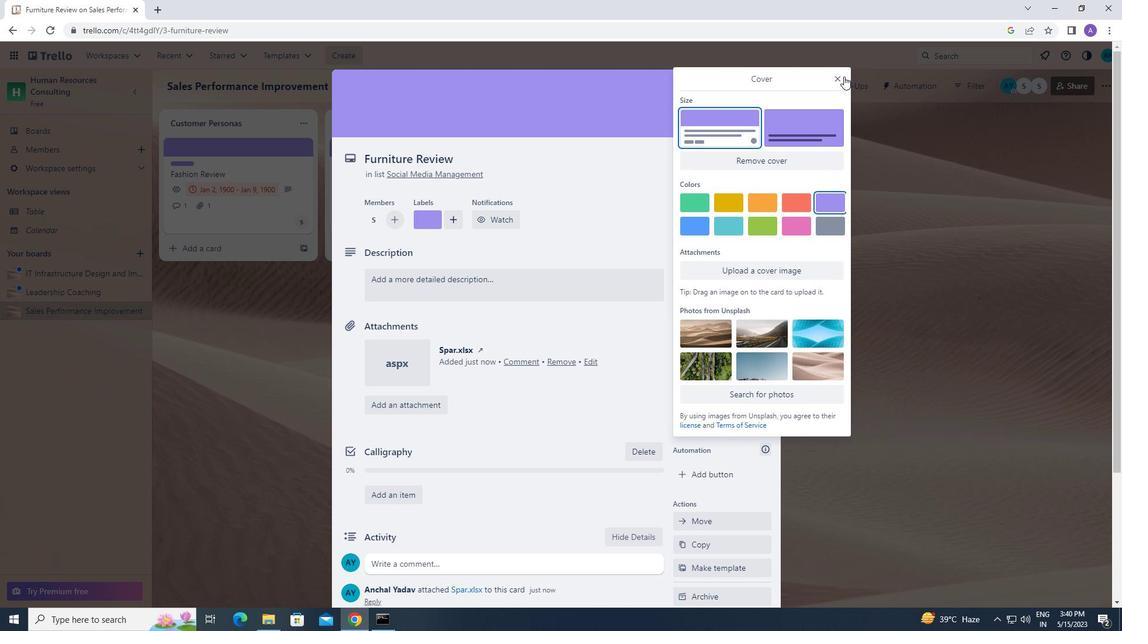 
Action: Mouse pressed left at (842, 75)
Screenshot: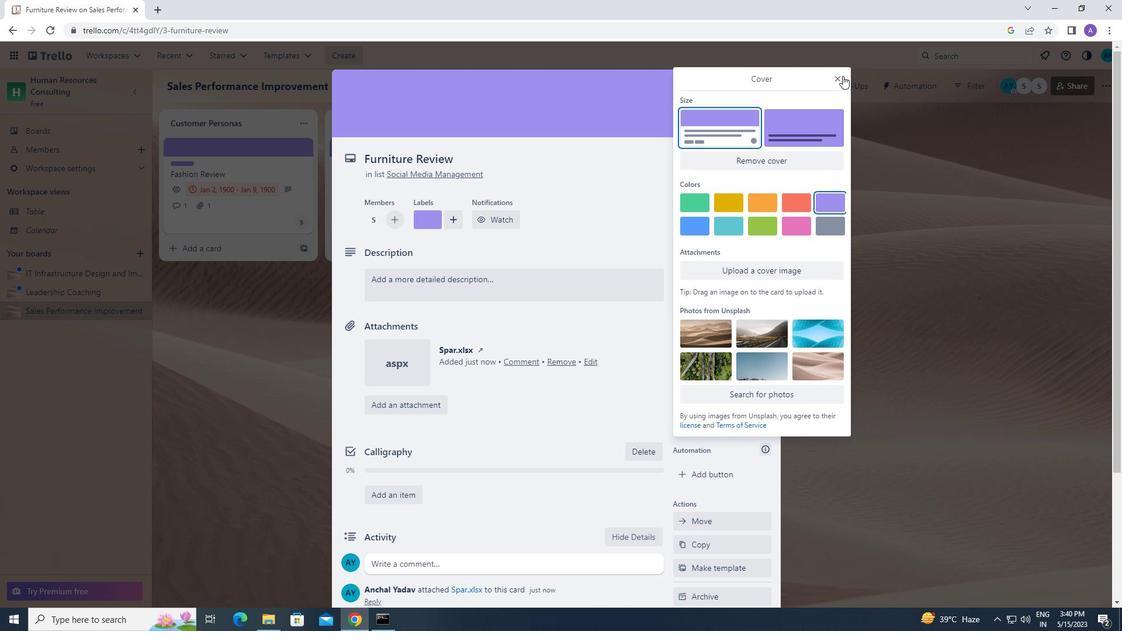 
Action: Mouse moved to (483, 283)
Screenshot: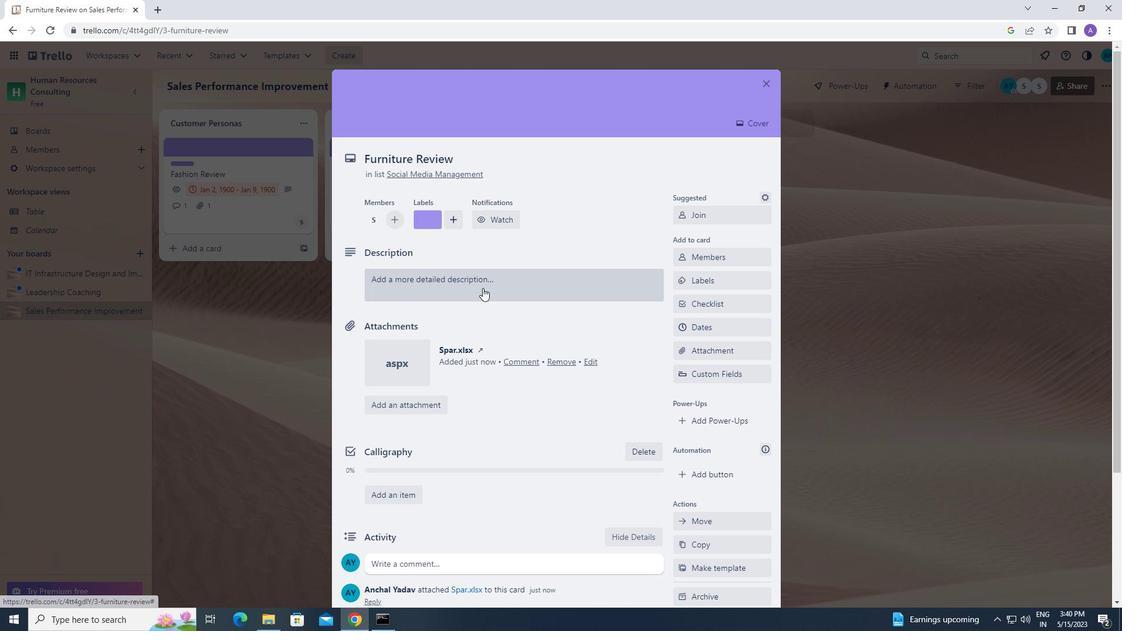 
Action: Mouse pressed left at (483, 283)
Screenshot: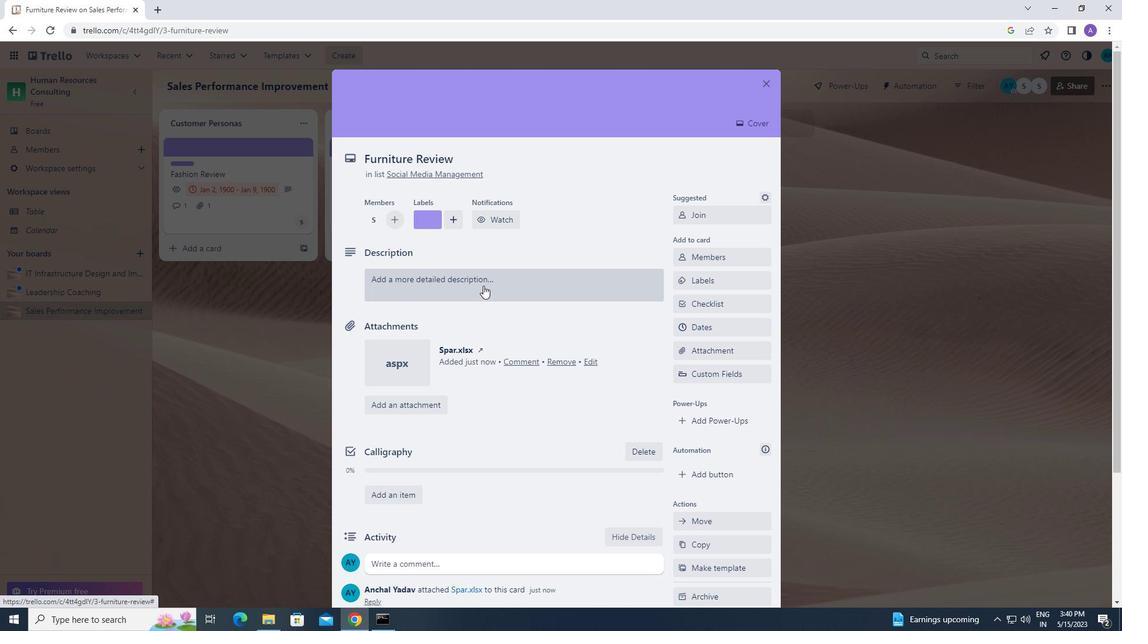 
Action: Mouse moved to (448, 320)
Screenshot: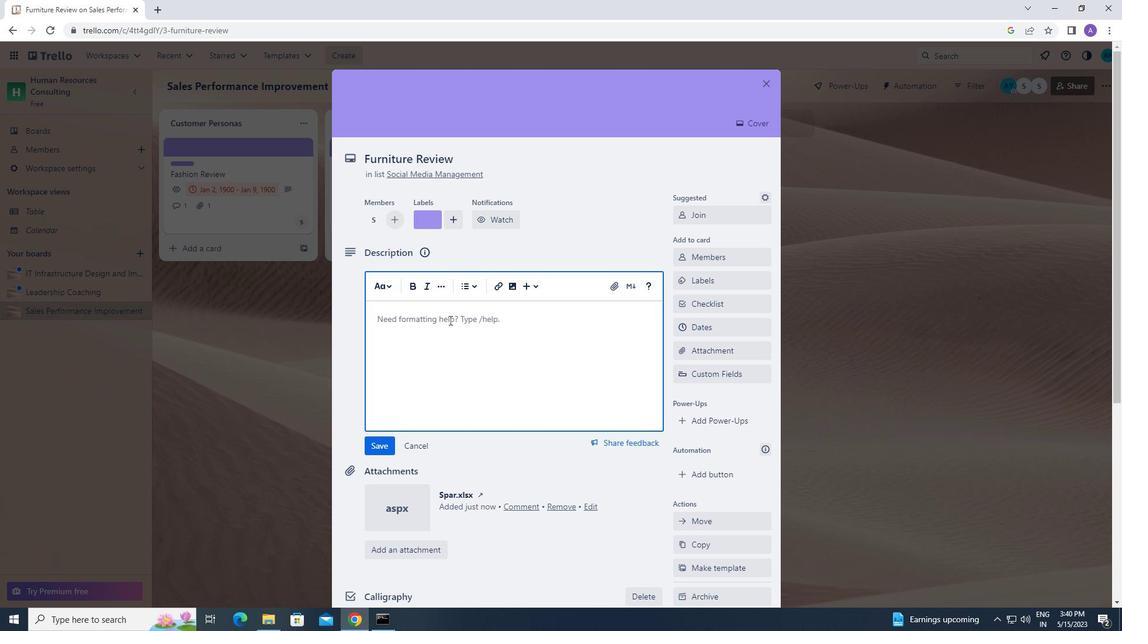
Action: Mouse pressed left at (448, 320)
Screenshot: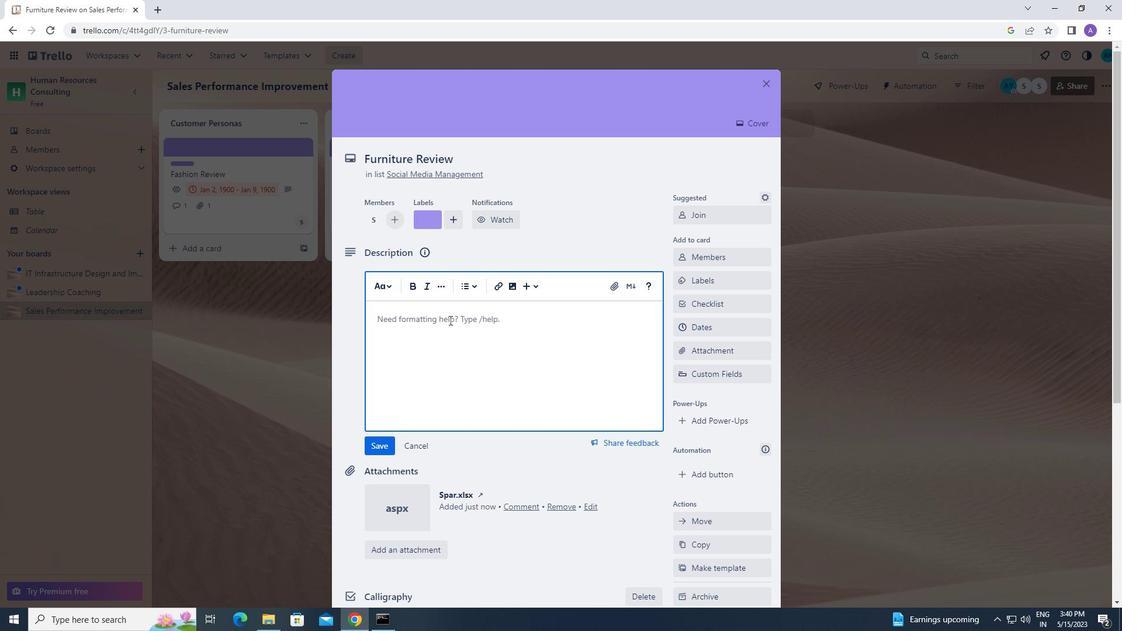 
Action: Key pressed <Key.caps_lock>p<Key.caps_lock>lan<Key.space>and<Key.space>host<Key.space>company<Key.space>volunteer<Key.space>event
Screenshot: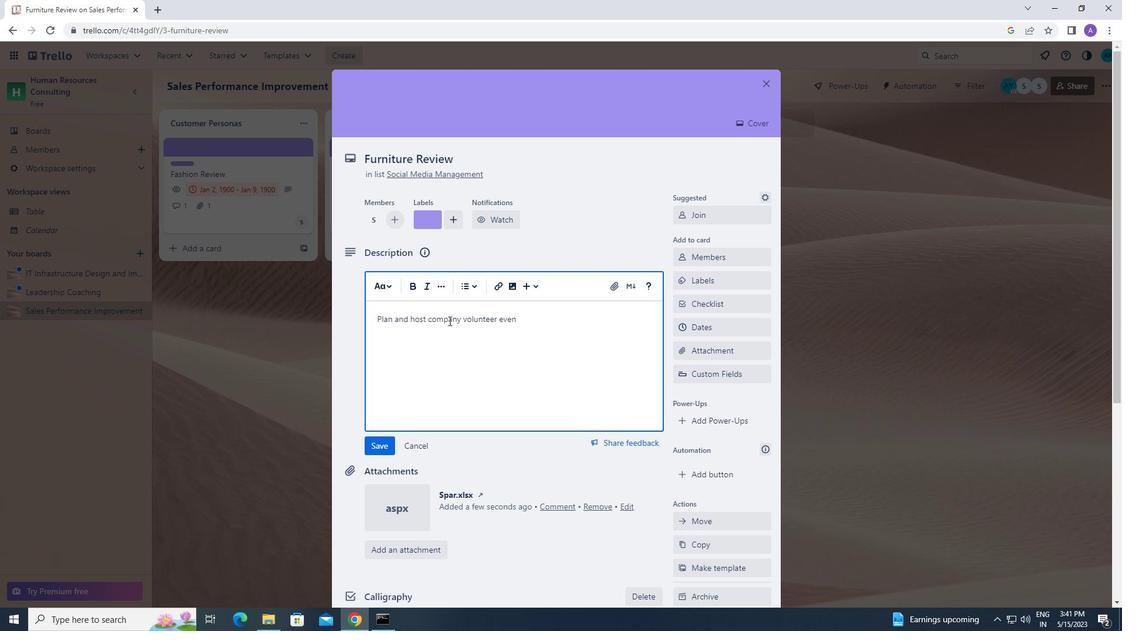 
Action: Mouse moved to (374, 446)
Screenshot: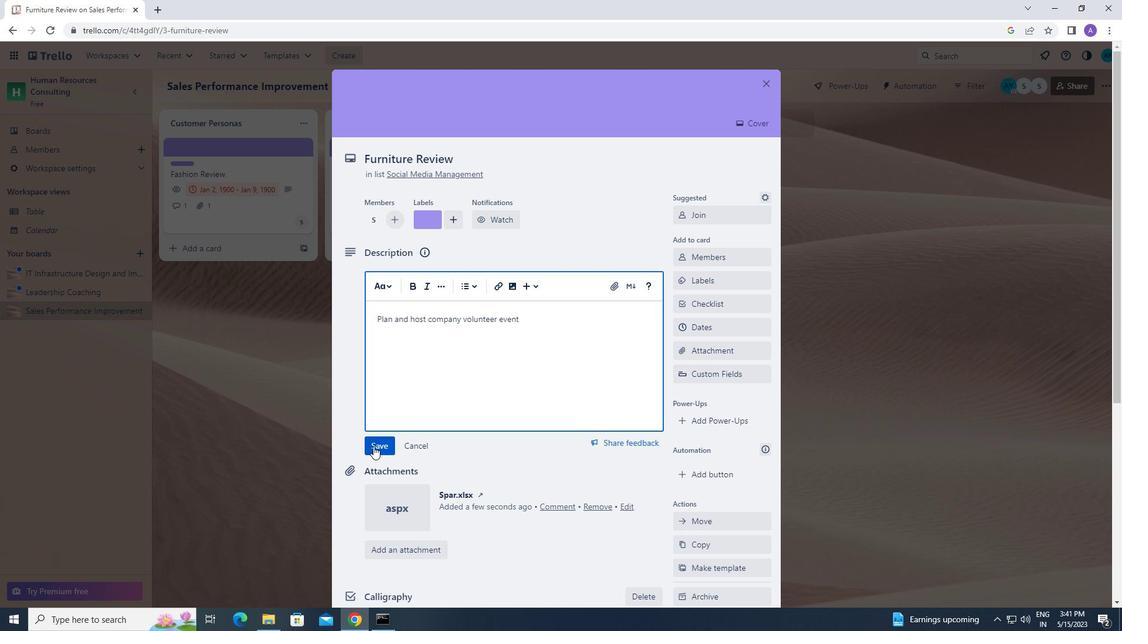 
Action: Mouse pressed left at (374, 446)
Screenshot: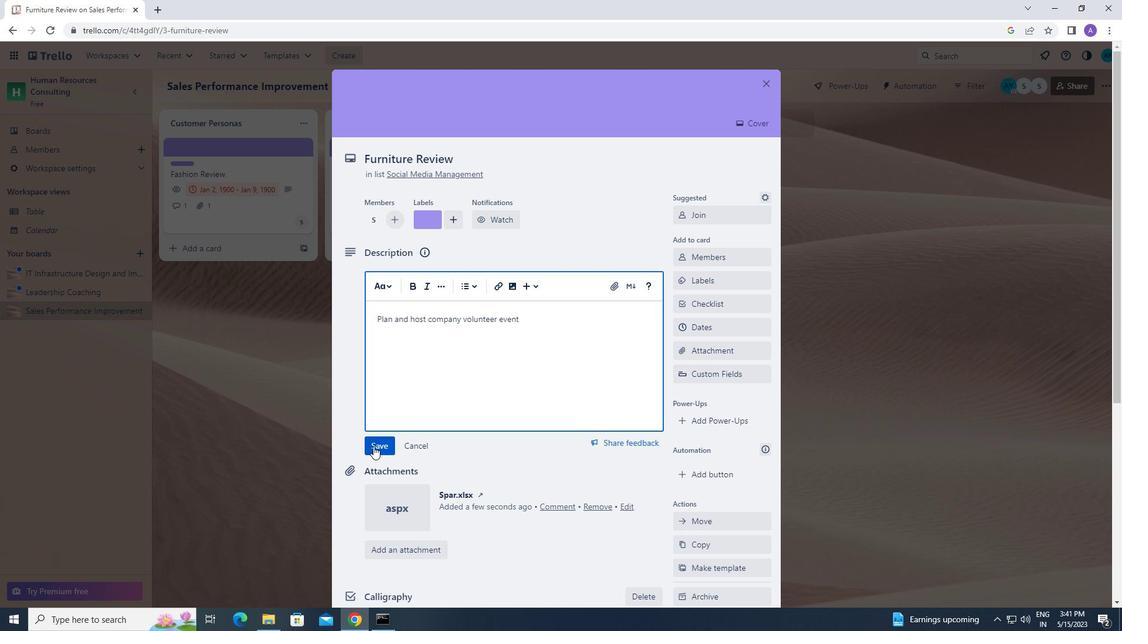 
Action: Mouse moved to (496, 462)
Screenshot: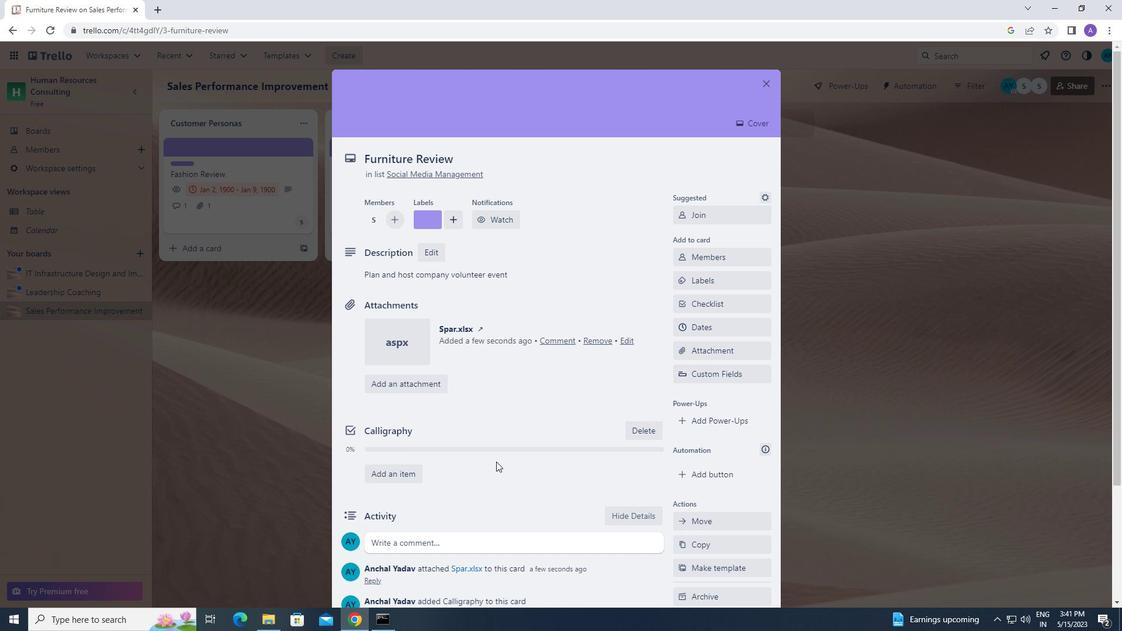 
Action: Mouse scrolled (496, 461) with delta (0, 0)
Screenshot: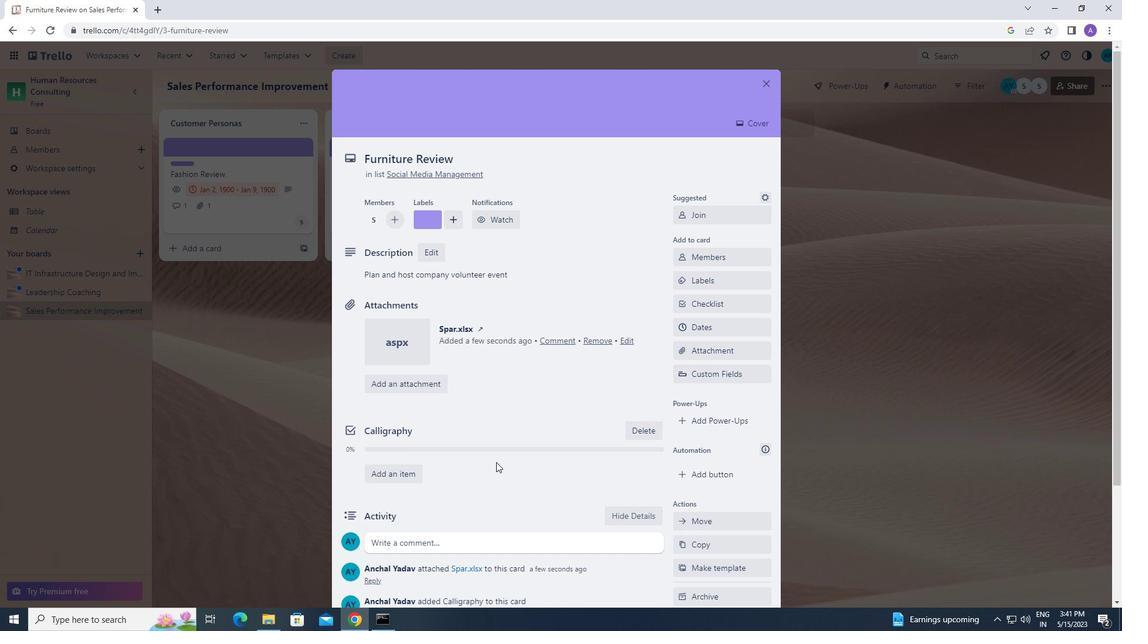
Action: Mouse scrolled (496, 461) with delta (0, 0)
Screenshot: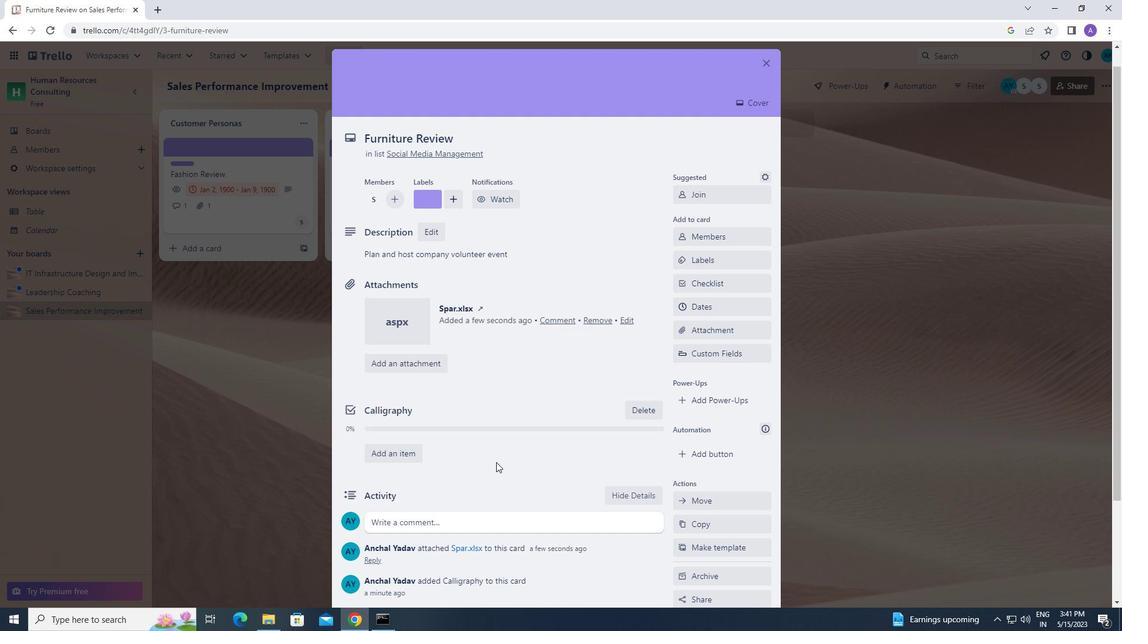 
Action: Mouse moved to (414, 426)
Screenshot: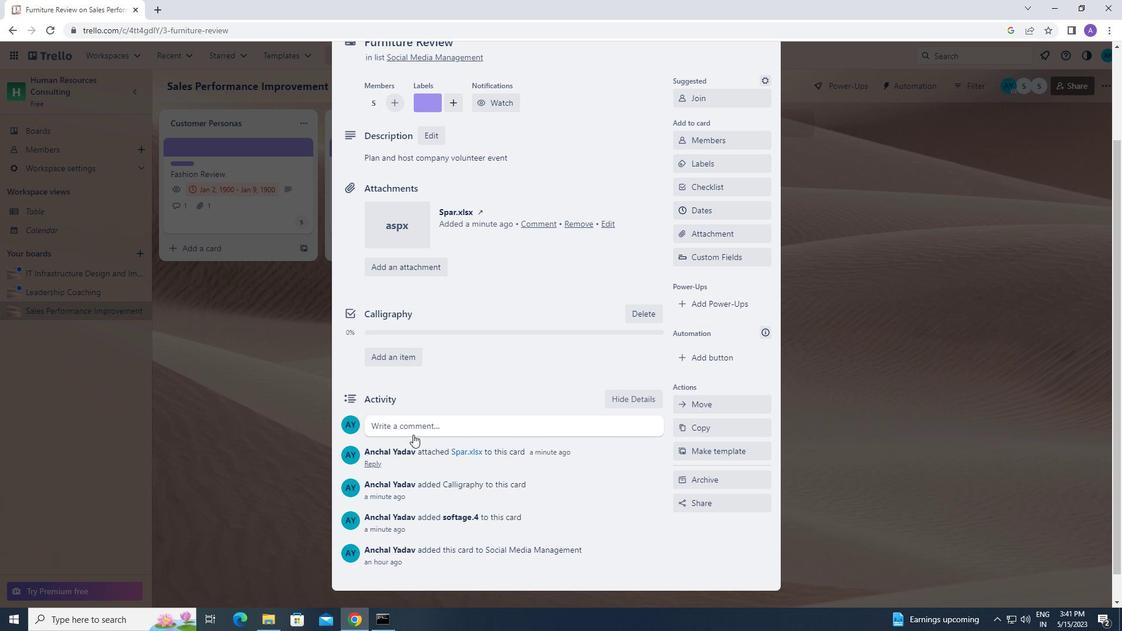 
Action: Mouse pressed left at (414, 426)
Screenshot: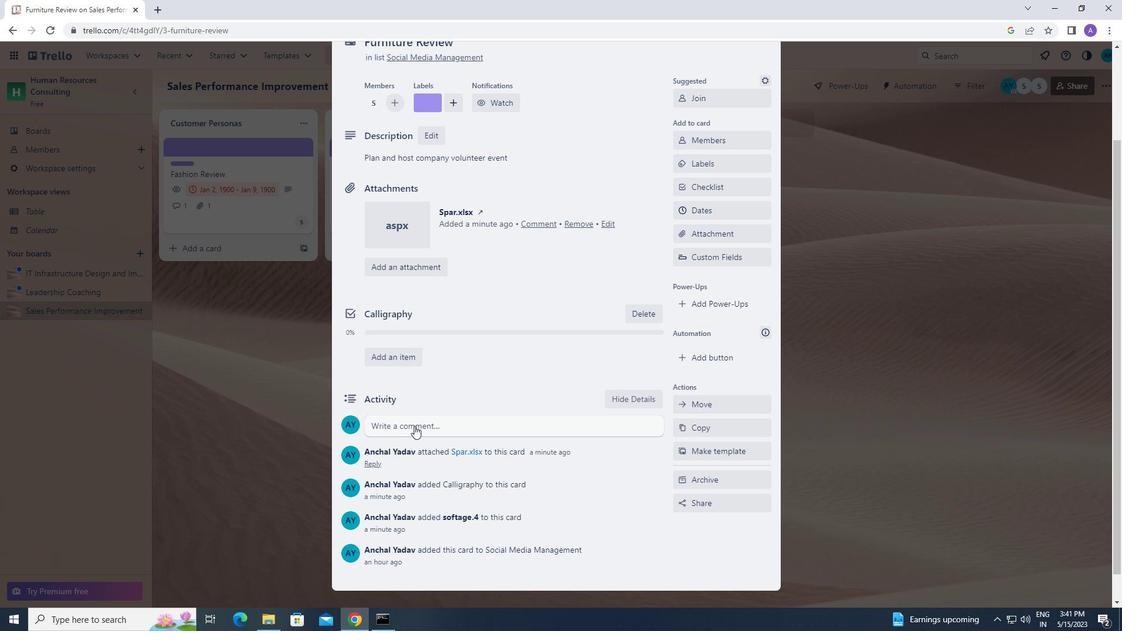 
Action: Mouse moved to (402, 462)
Screenshot: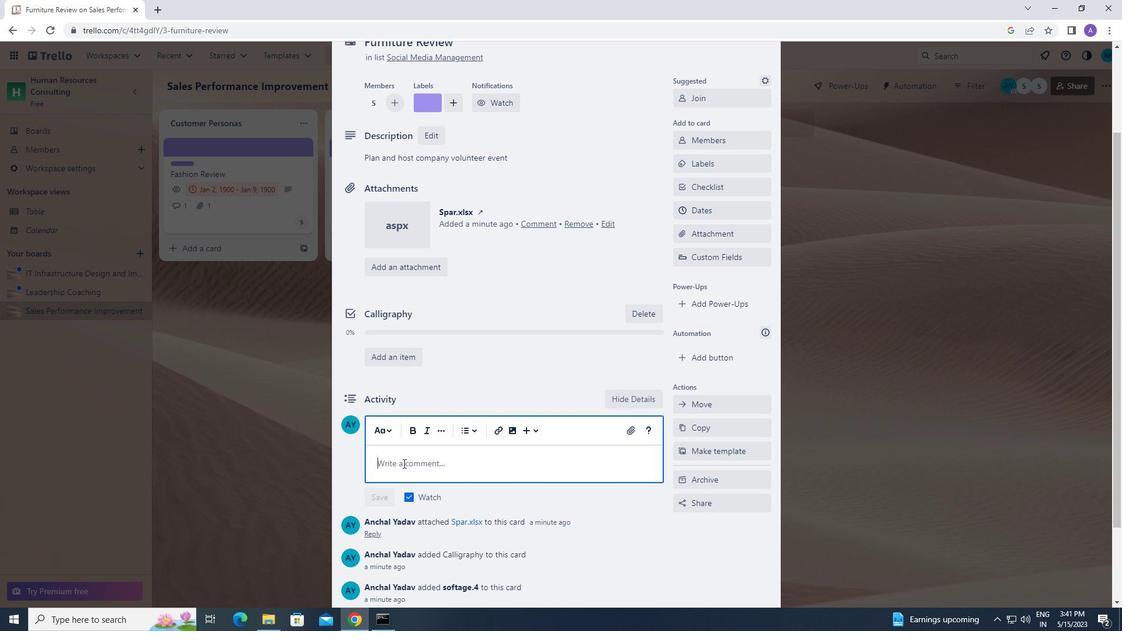 
Action: Mouse pressed left at (402, 462)
Screenshot: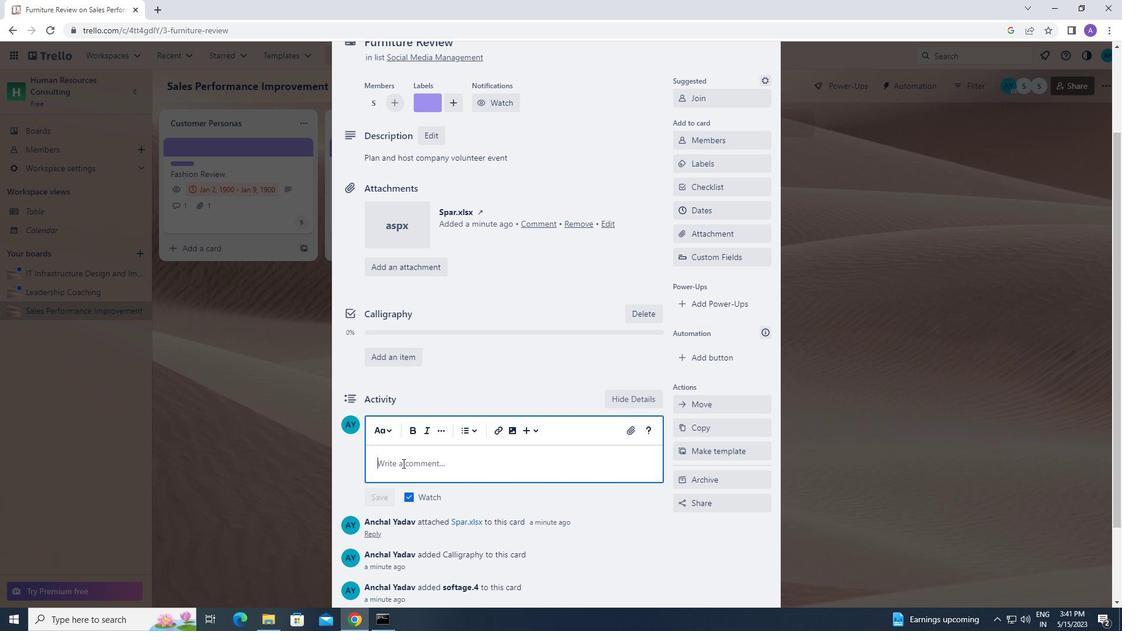 
Action: Mouse pressed left at (402, 462)
Screenshot: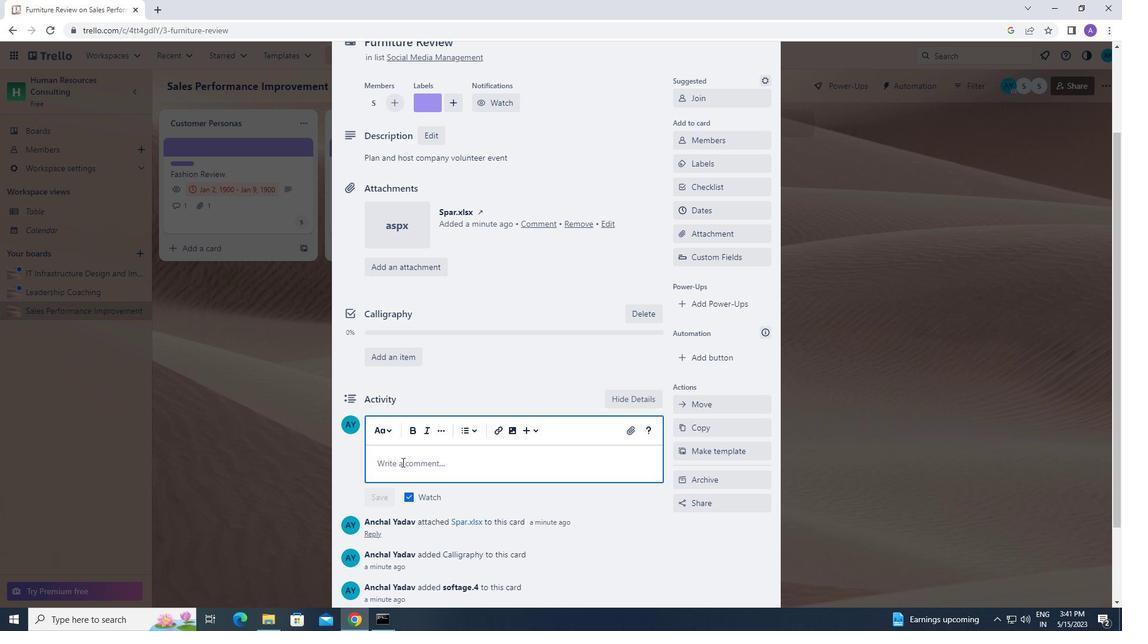 
Action: Key pressed <Key.caps_lock>t<Key.caps_lock>his<Key.space>task<Key.space>
Screenshot: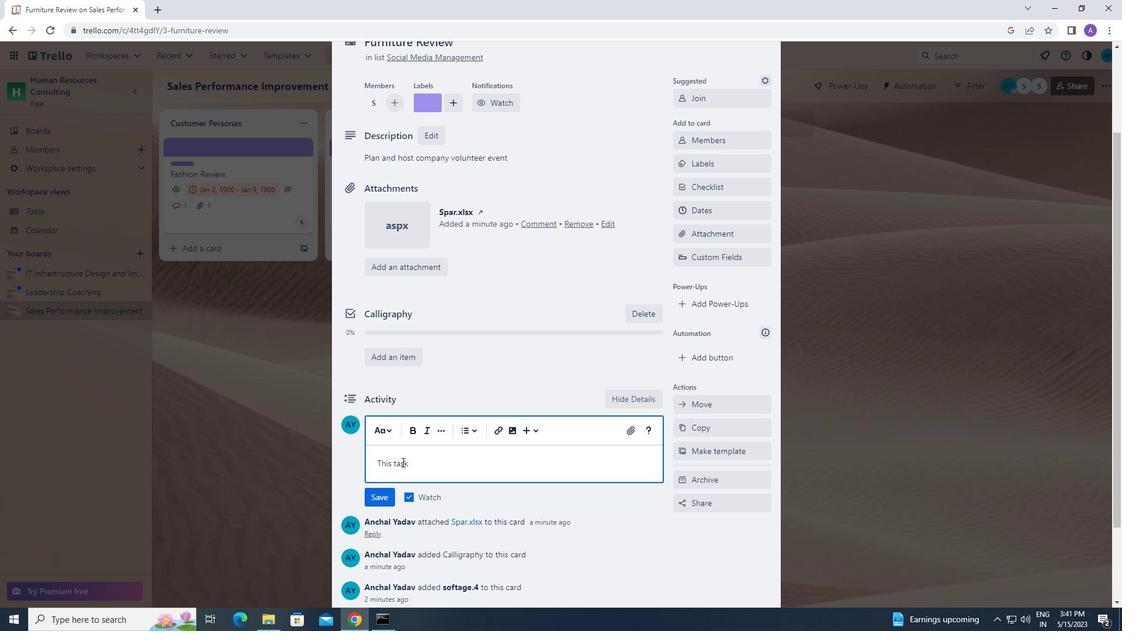 
Action: Mouse moved to (471, 495)
Screenshot: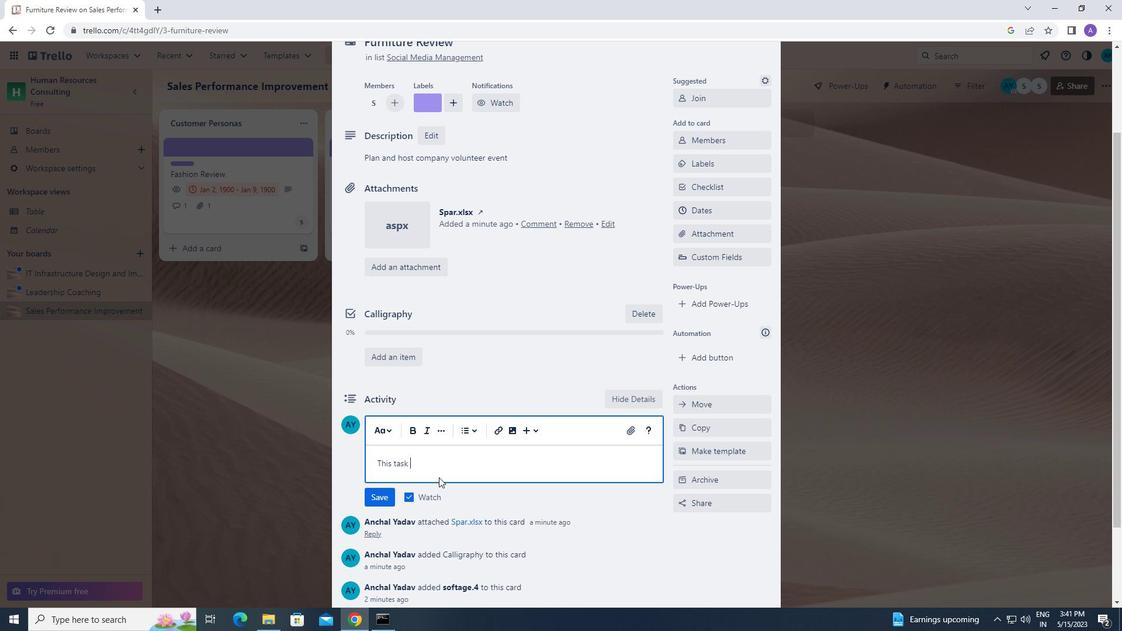 
Action: Key pressed presents<Key.space>an<Key.space>opportunity<Key.space>to<Key.space>build<Key.space>strong<Key.space>relationships<Key.space>with<Key.space>our<Key.space>stakeholders<Key.space>and<Key.space>earn<Key.space>their<Key.space>trust
Screenshot: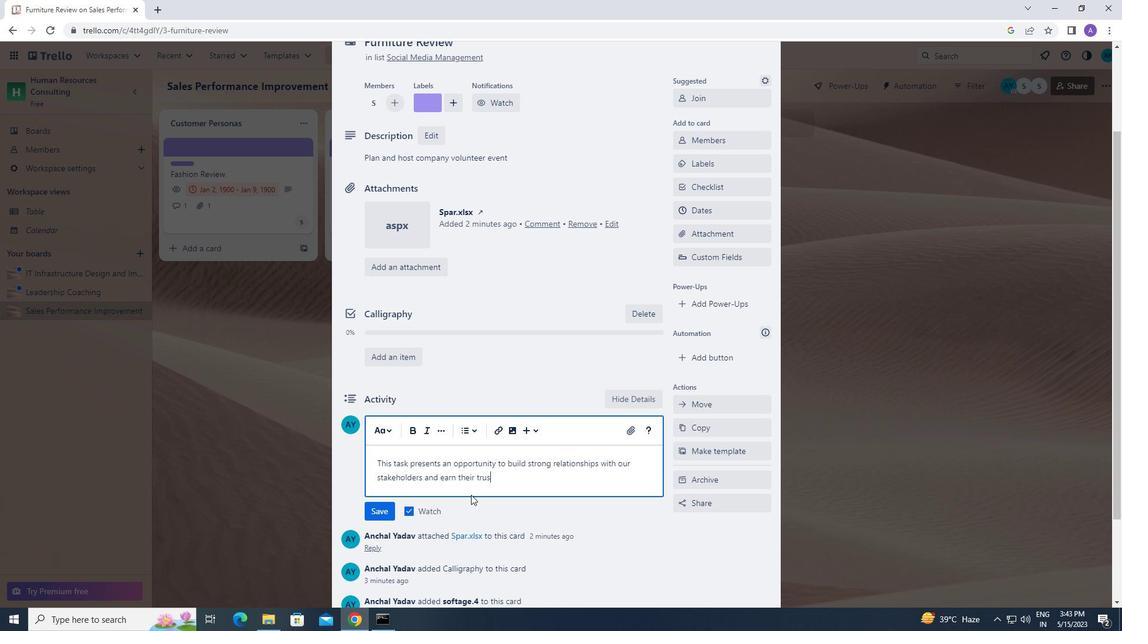 
Action: Mouse moved to (375, 507)
Screenshot: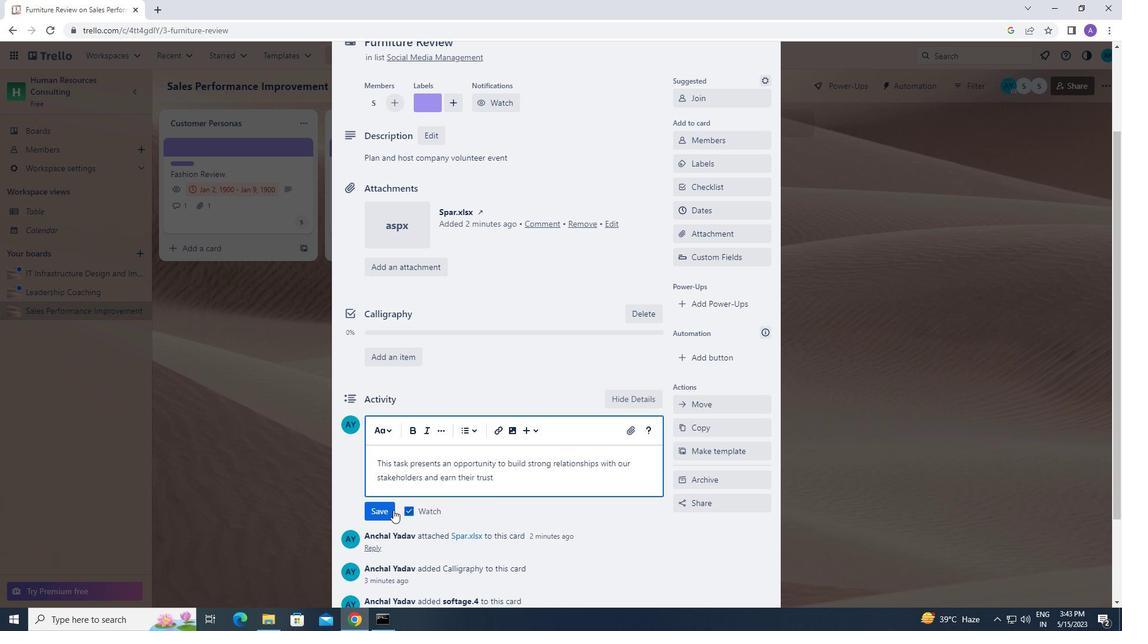 
Action: Mouse pressed left at (375, 507)
Screenshot: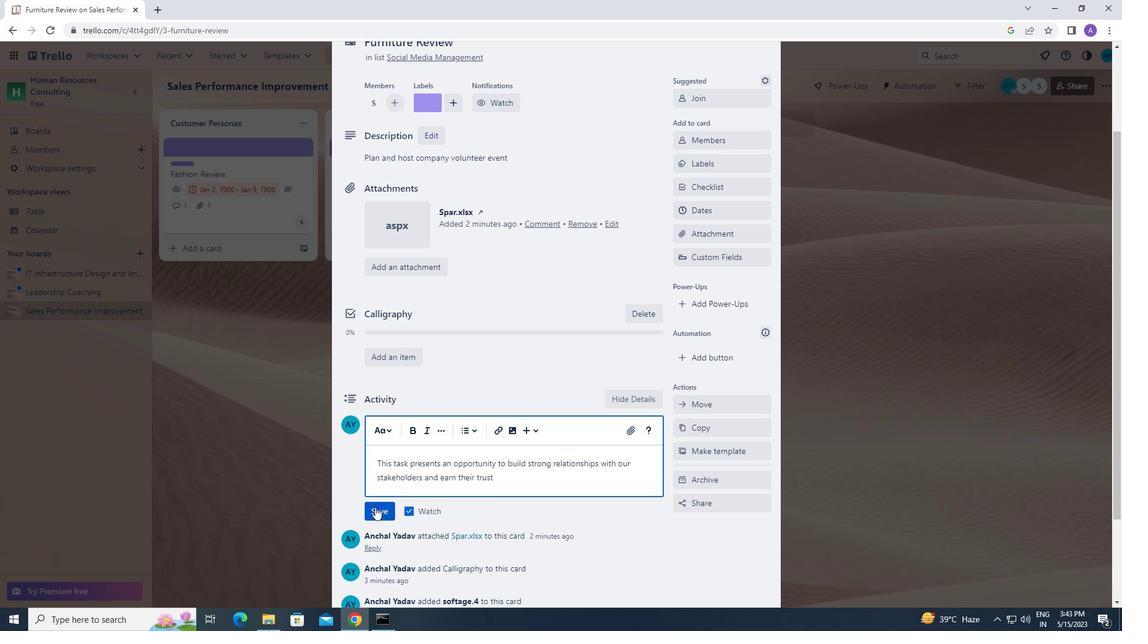 
Action: Mouse moved to (690, 205)
Screenshot: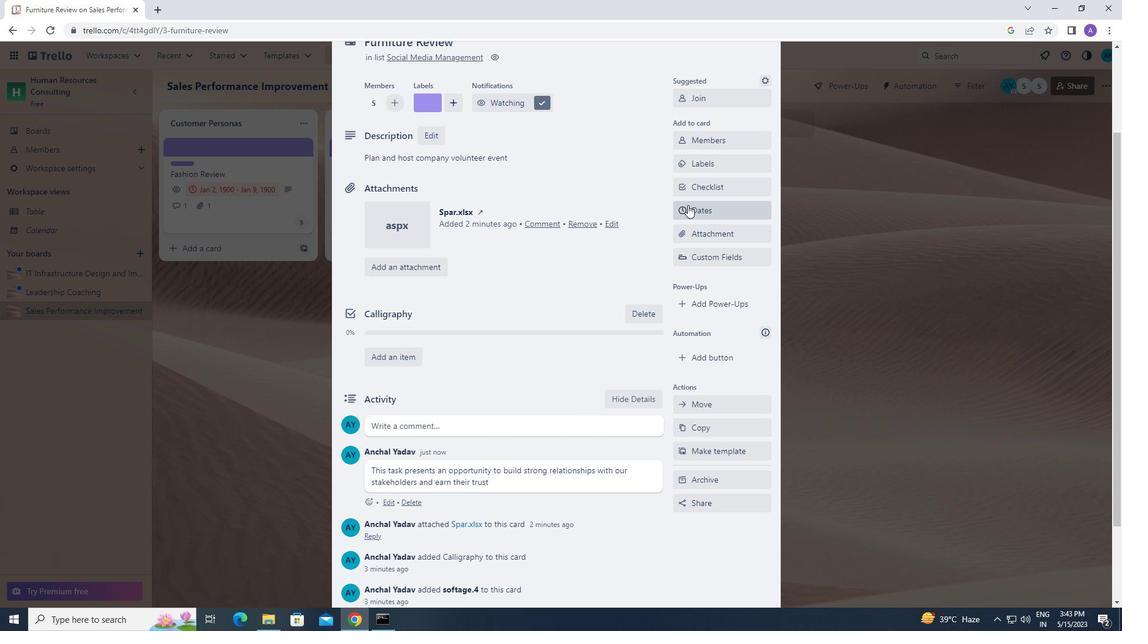 
Action: Mouse pressed left at (690, 205)
Screenshot: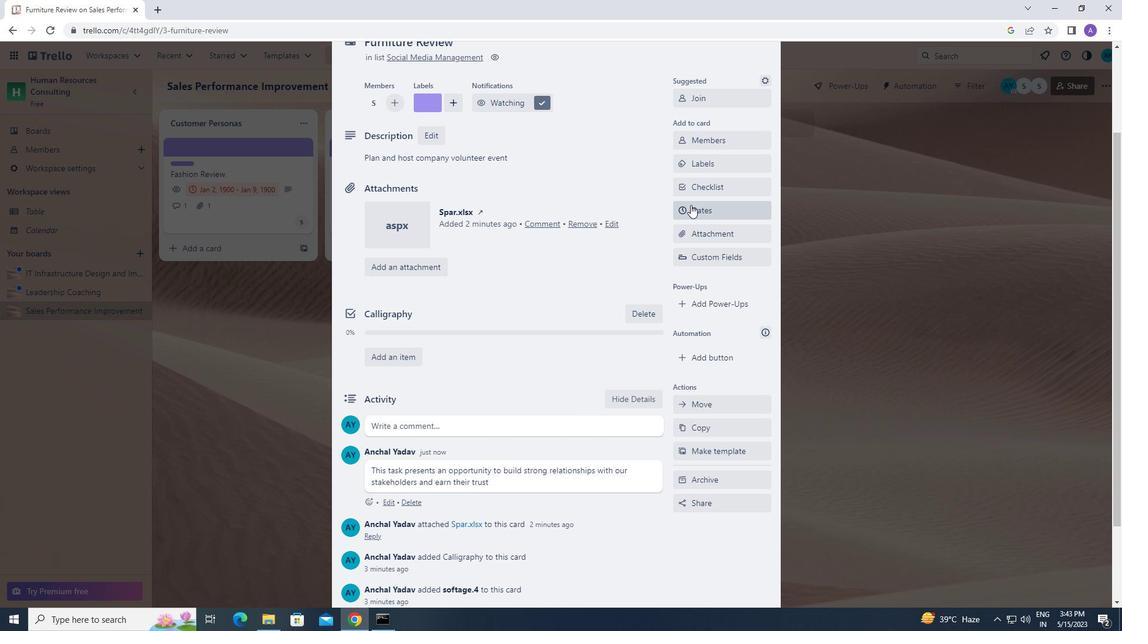 
Action: Mouse moved to (683, 296)
Screenshot: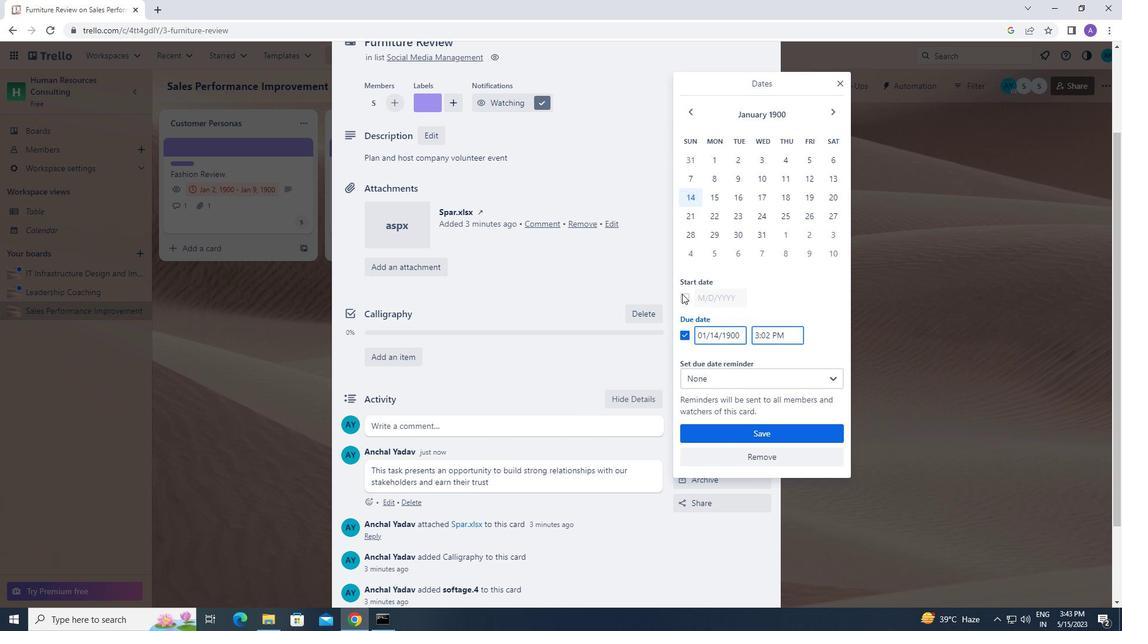 
Action: Mouse pressed left at (683, 296)
Screenshot: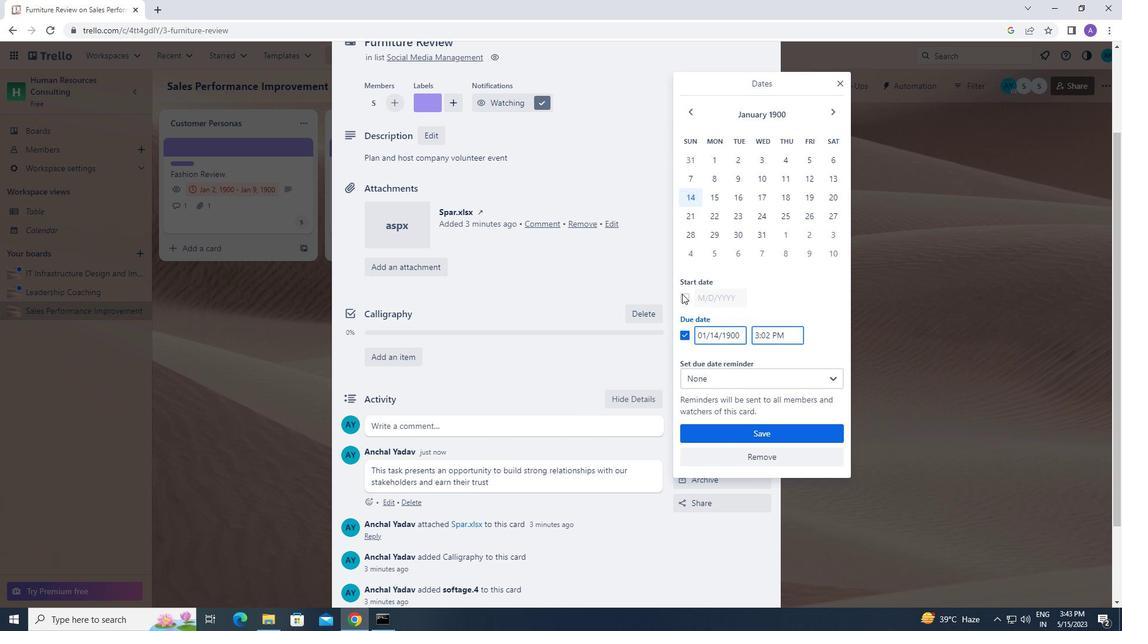 
Action: Mouse moved to (717, 294)
Screenshot: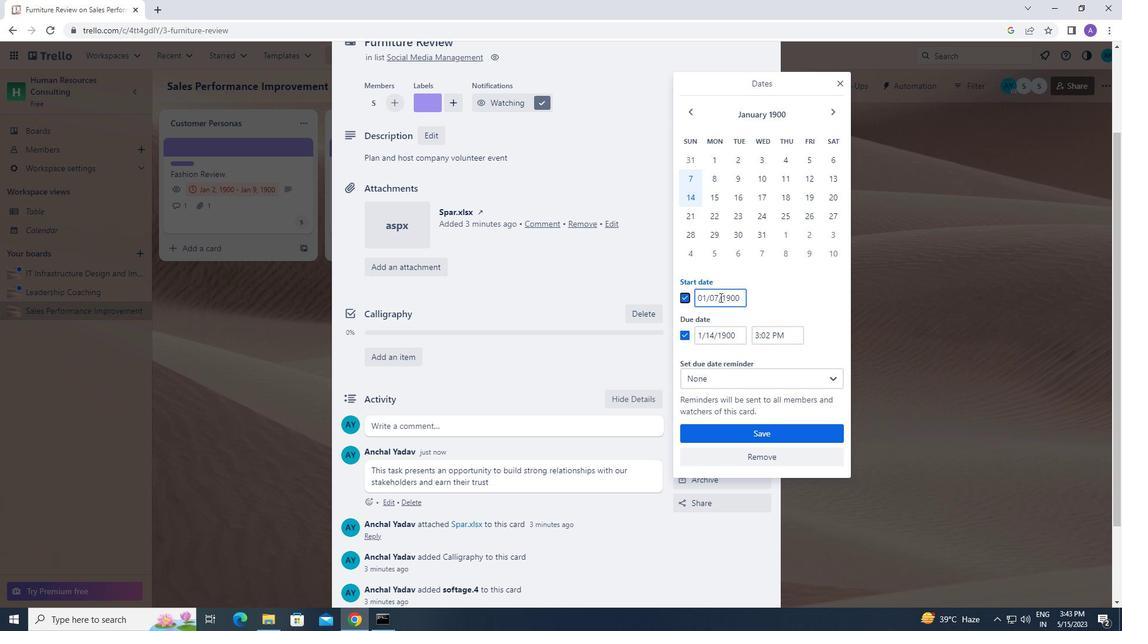 
Action: Mouse pressed left at (717, 294)
Screenshot: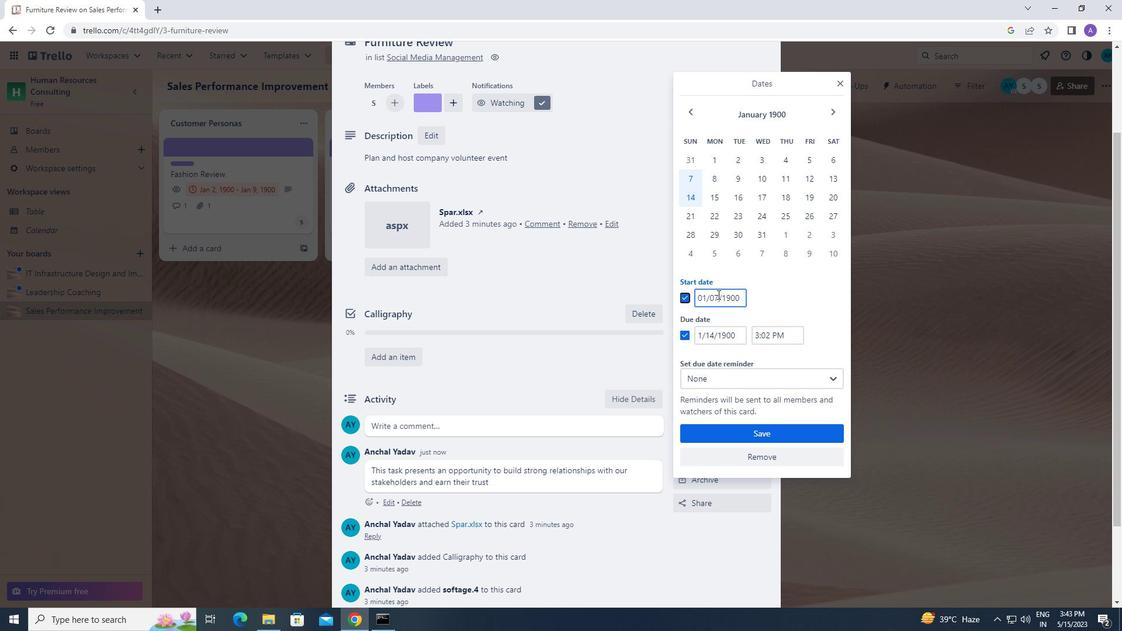 
Action: Mouse moved to (709, 296)
Screenshot: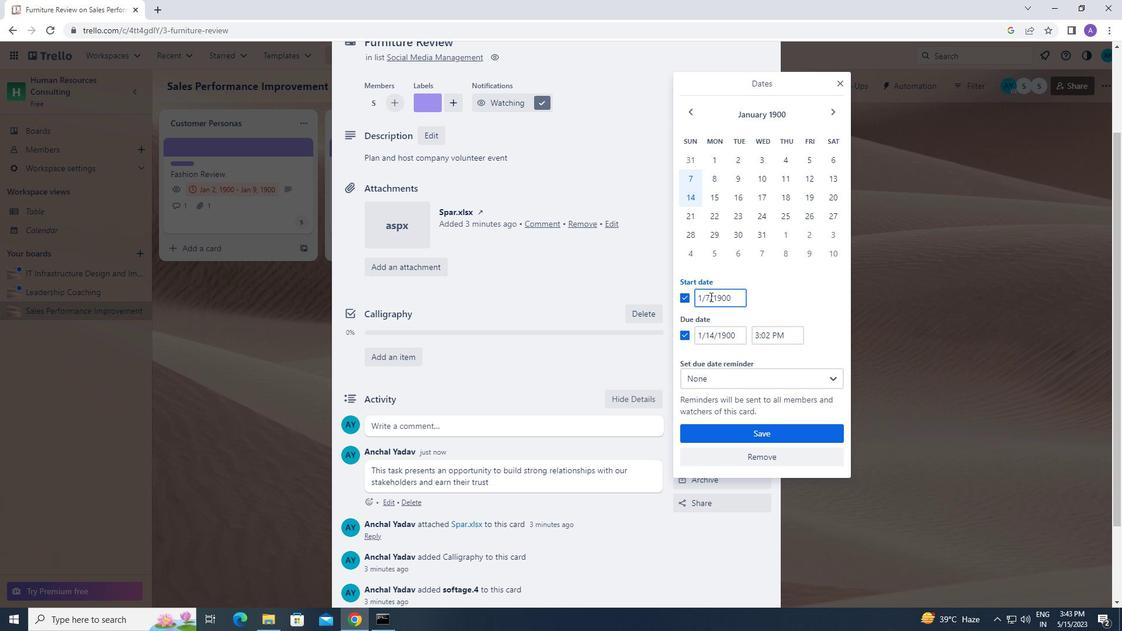 
Action: Mouse pressed left at (709, 296)
Screenshot: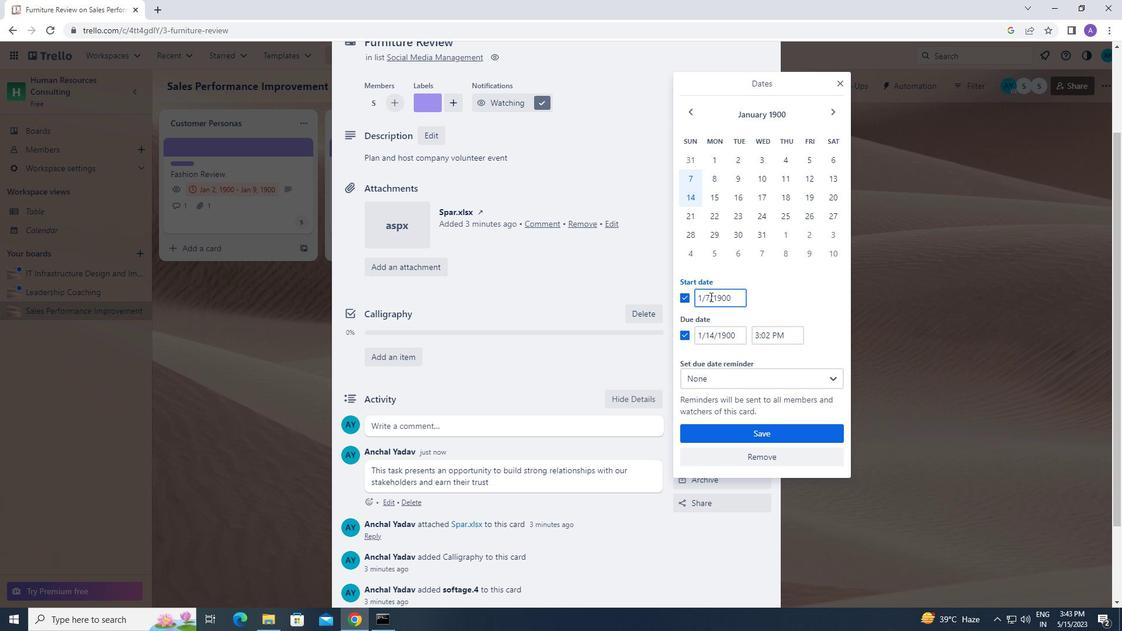 
Action: Key pressed <Key.backspace>08
Screenshot: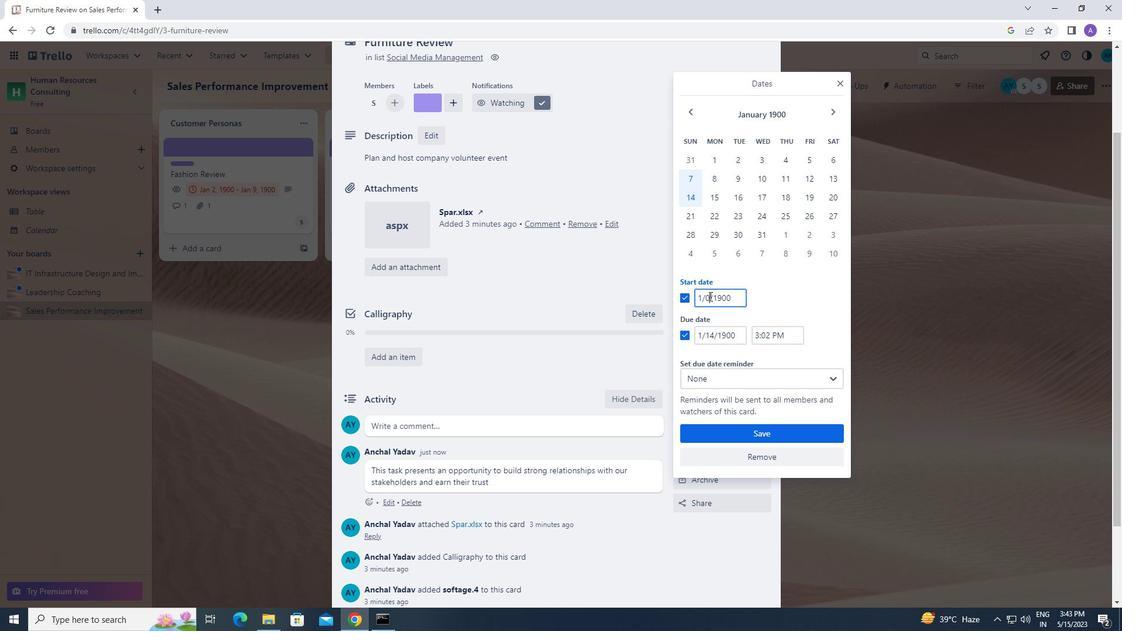 
Action: Mouse moved to (713, 336)
Screenshot: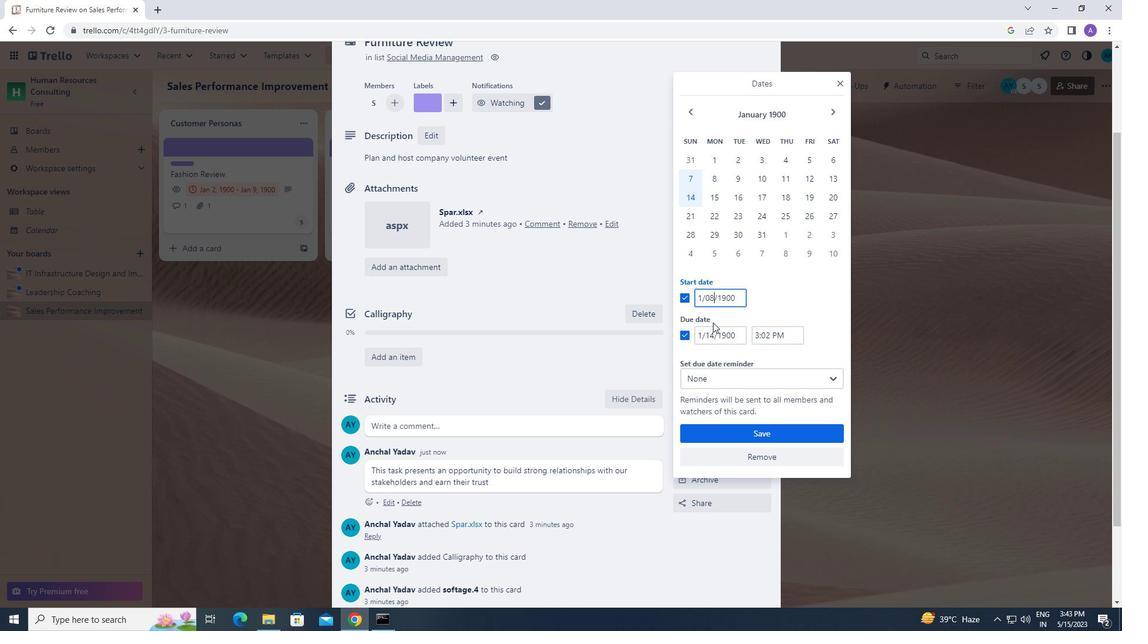 
Action: Mouse pressed left at (713, 336)
Screenshot: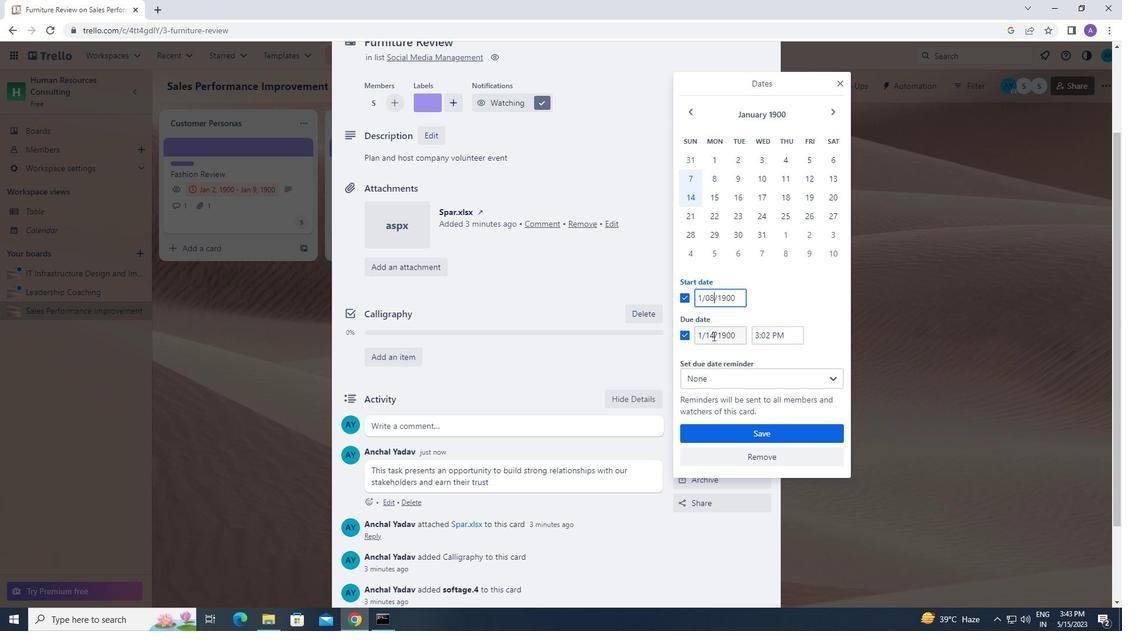 
Action: Mouse moved to (718, 351)
Screenshot: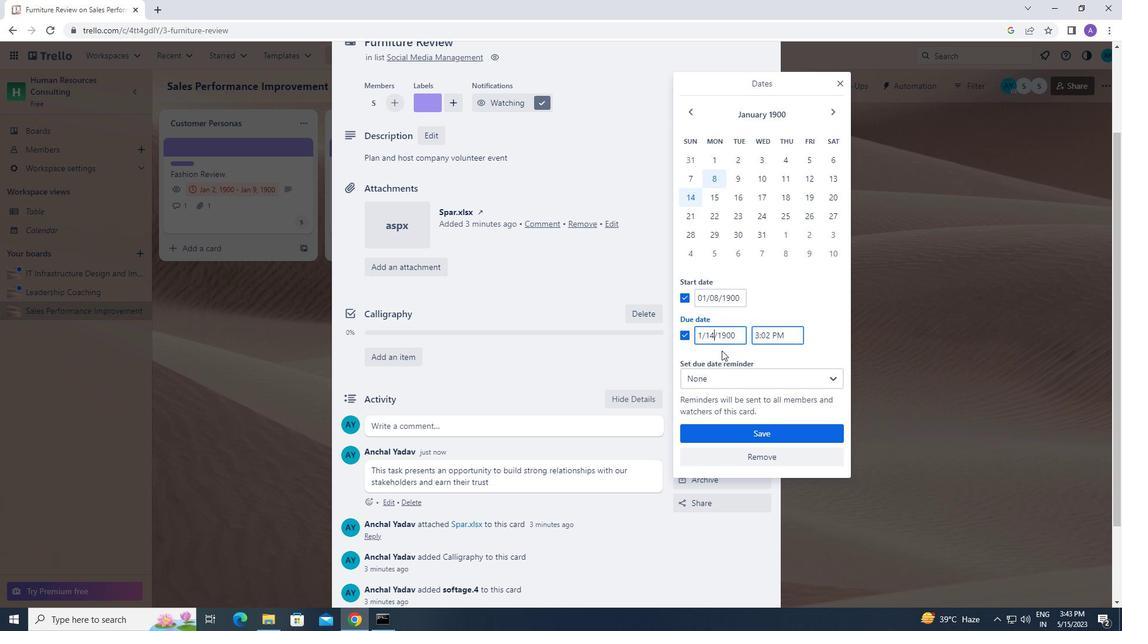
Action: Key pressed <Key.backspace>5
Screenshot: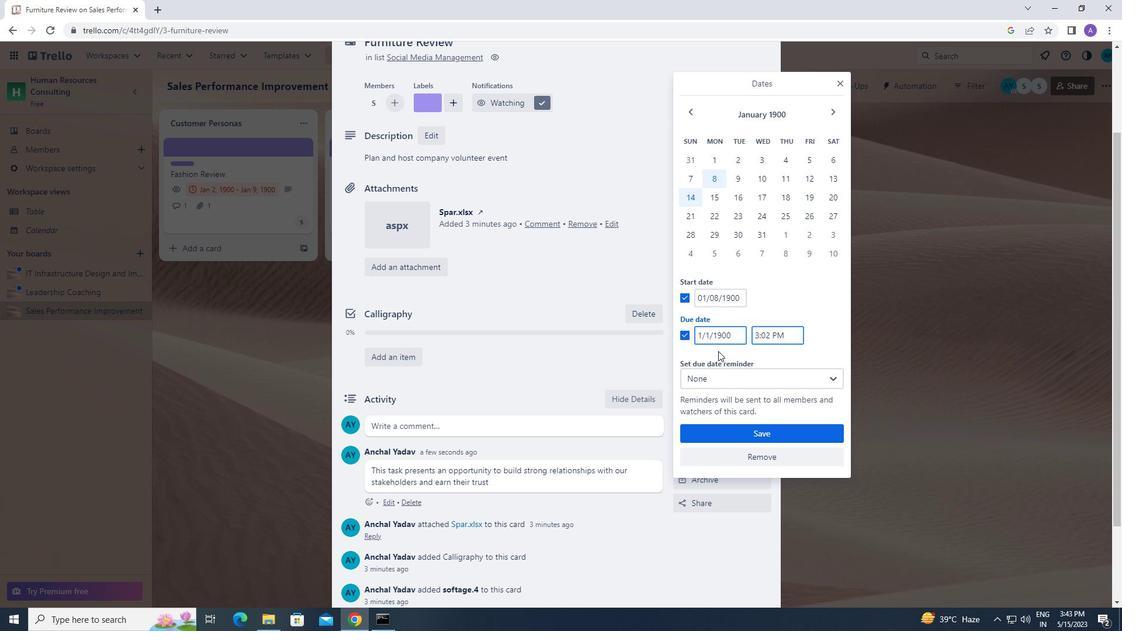 
Action: Mouse moved to (710, 432)
Screenshot: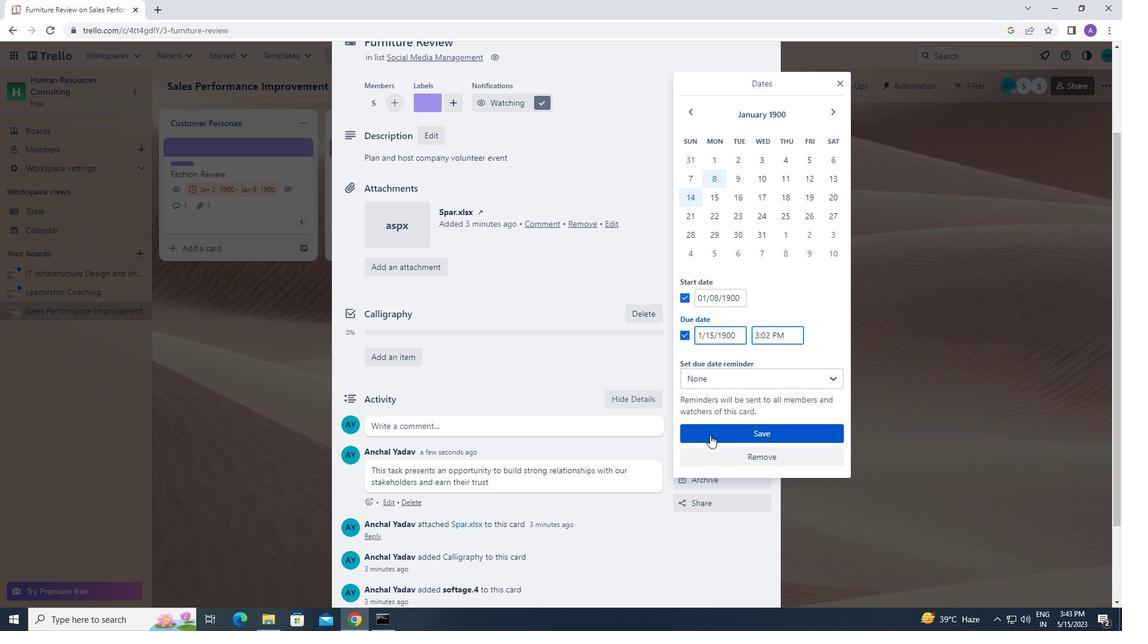 
Action: Mouse pressed left at (710, 432)
Screenshot: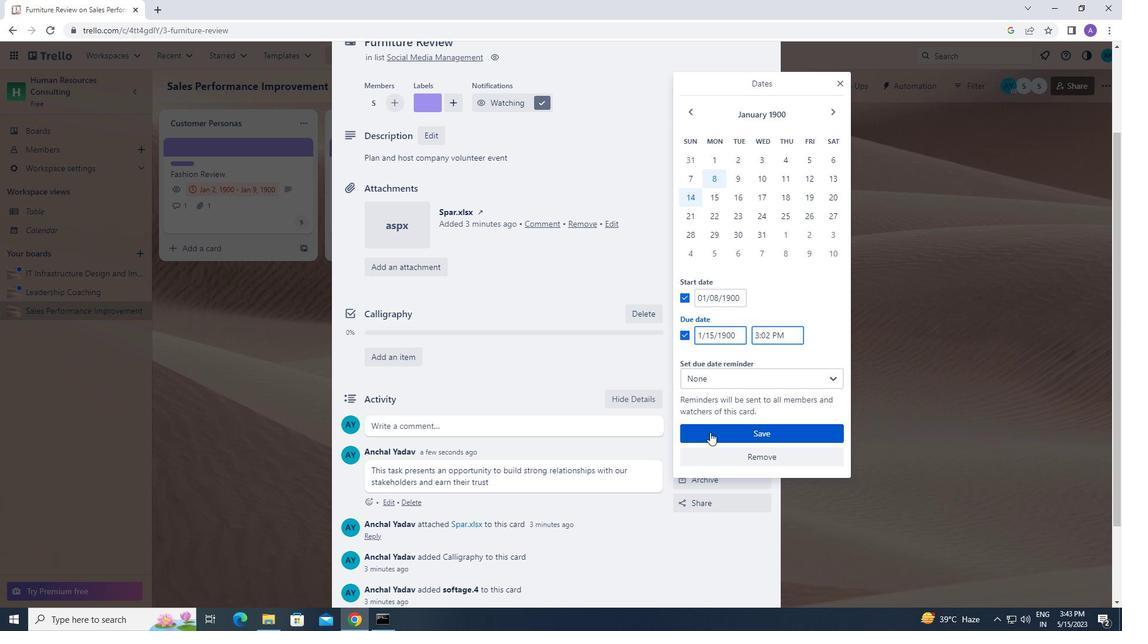 
